 Task: Log work in the project ArtisanTech for the issue 'Develop a new tool for automated testing of mobile application functional correctness and performance under varying network conditions' spent time as '4w 3d 11h 42m' and remaining time as '1w 4d 13h 52m' and move to top of backlog. Now add the issue to the epic 'Agile methodology adoption'. Log work in the project ArtisanTech for the issue 'Upgrade the session management and timeout mechanisms of a web application to improve user security and session management' spent time as '4w 2d 11h 4m' and remaining time as '3w 6d 6h 30m' and move to bottom of backlog. Now add the issue to the epic 'Business process automation (BPA)'
Action: Mouse moved to (161, 53)
Screenshot: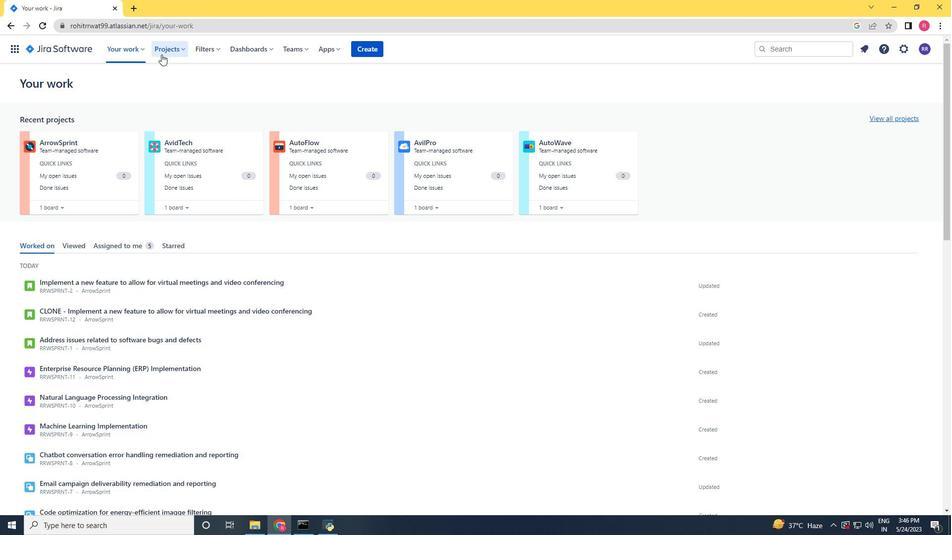 
Action: Mouse pressed left at (161, 53)
Screenshot: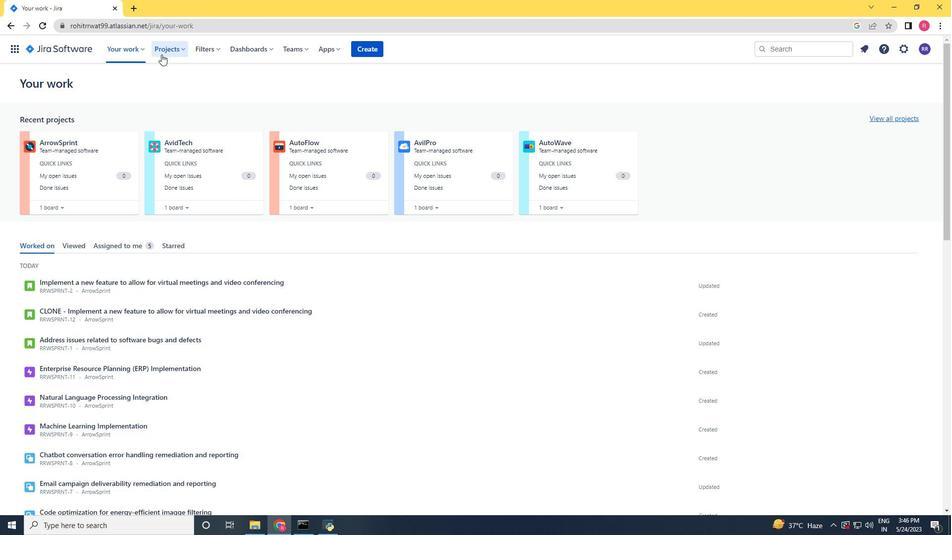 
Action: Mouse moved to (219, 88)
Screenshot: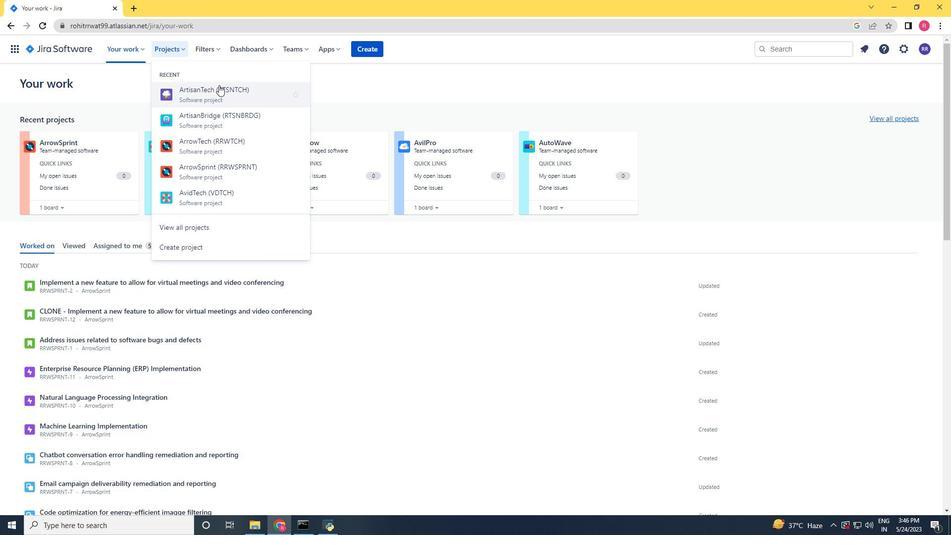 
Action: Mouse pressed left at (219, 88)
Screenshot: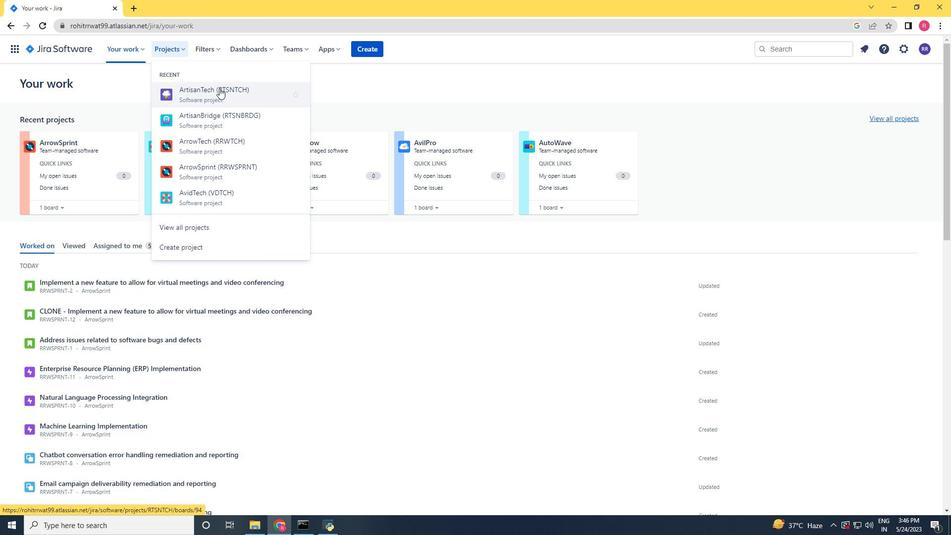 
Action: Mouse moved to (62, 160)
Screenshot: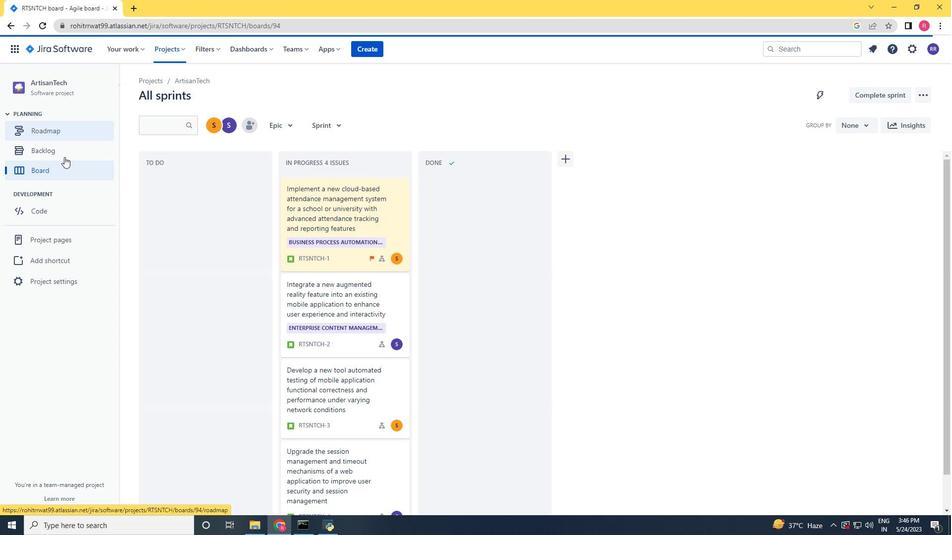 
Action: Mouse pressed left at (62, 160)
Screenshot: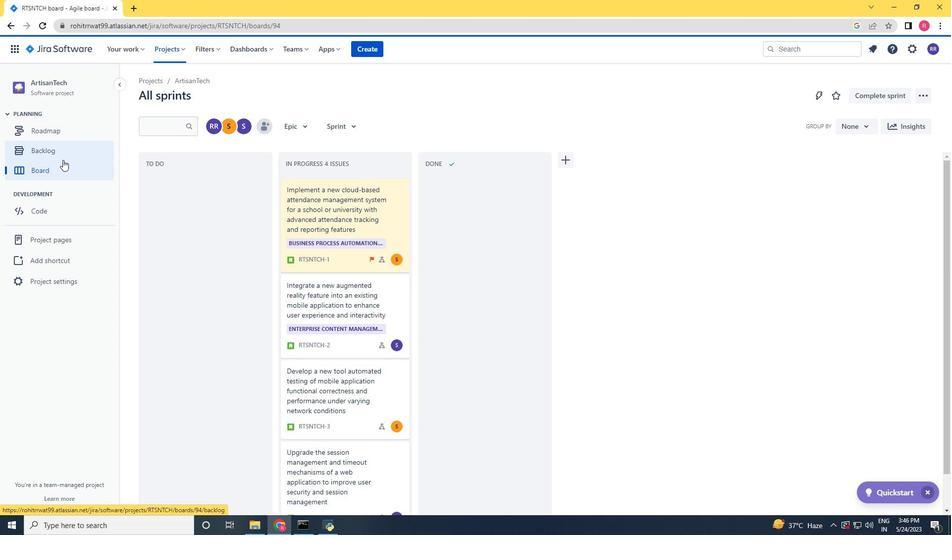
Action: Mouse moved to (782, 355)
Screenshot: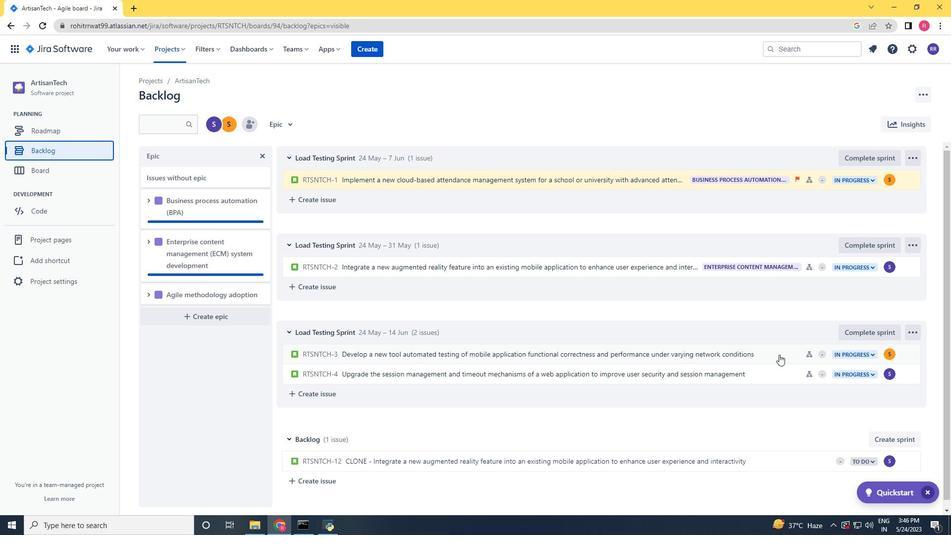 
Action: Mouse pressed left at (782, 355)
Screenshot: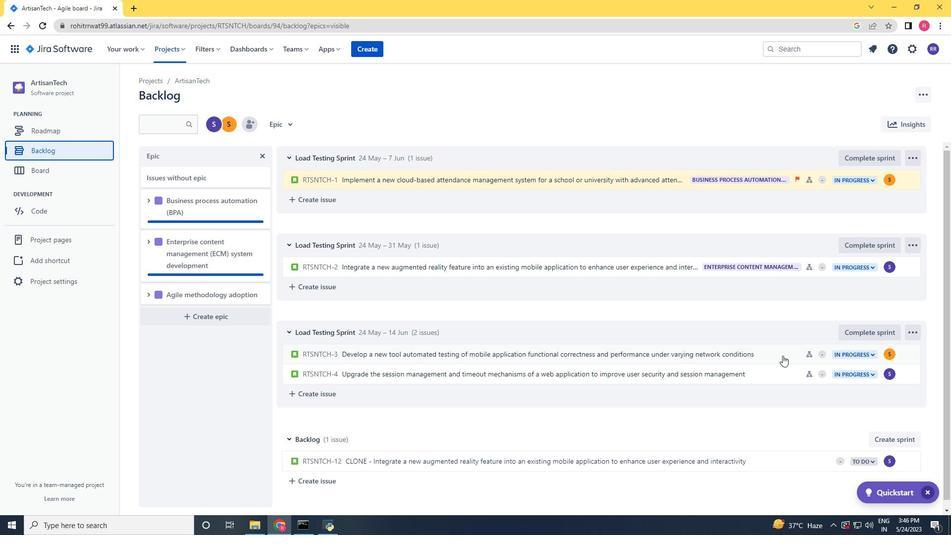 
Action: Mouse moved to (808, 361)
Screenshot: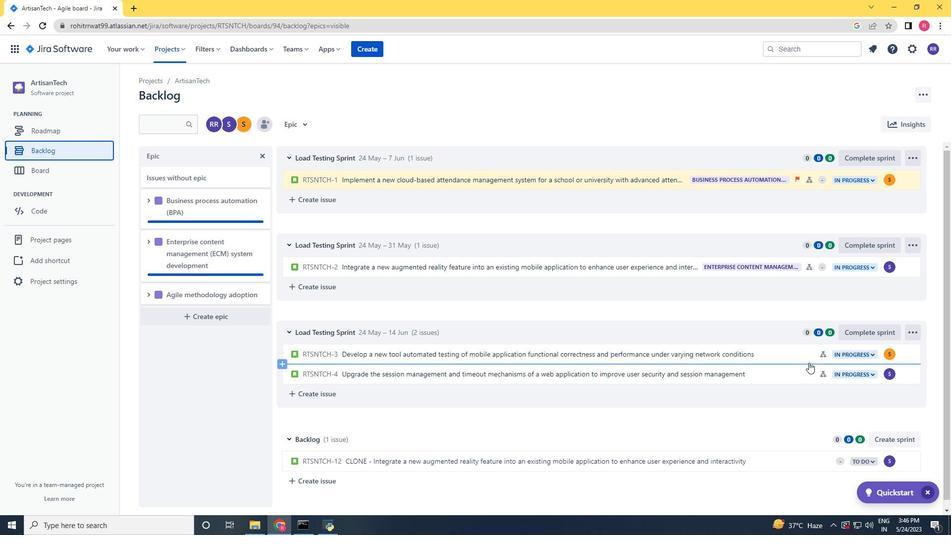 
Action: Mouse pressed left at (808, 361)
Screenshot: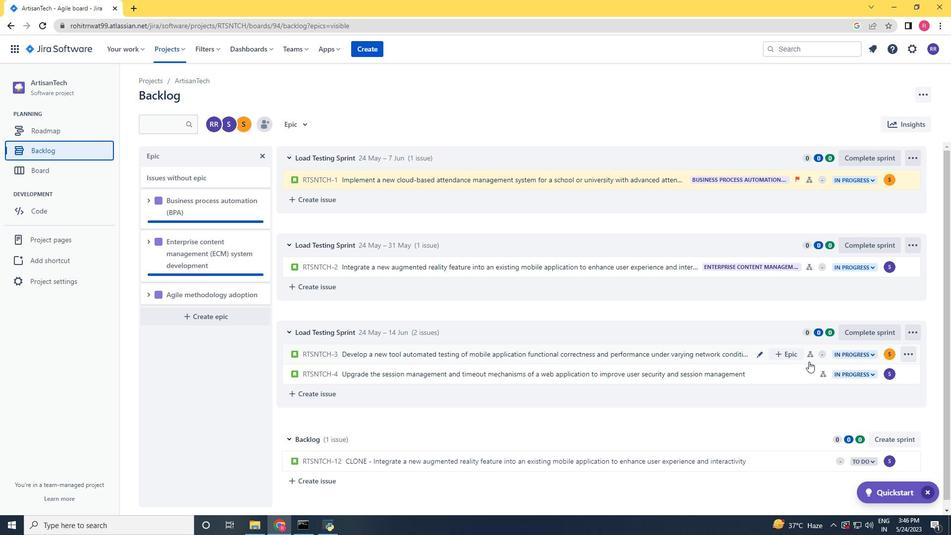
Action: Mouse moved to (909, 152)
Screenshot: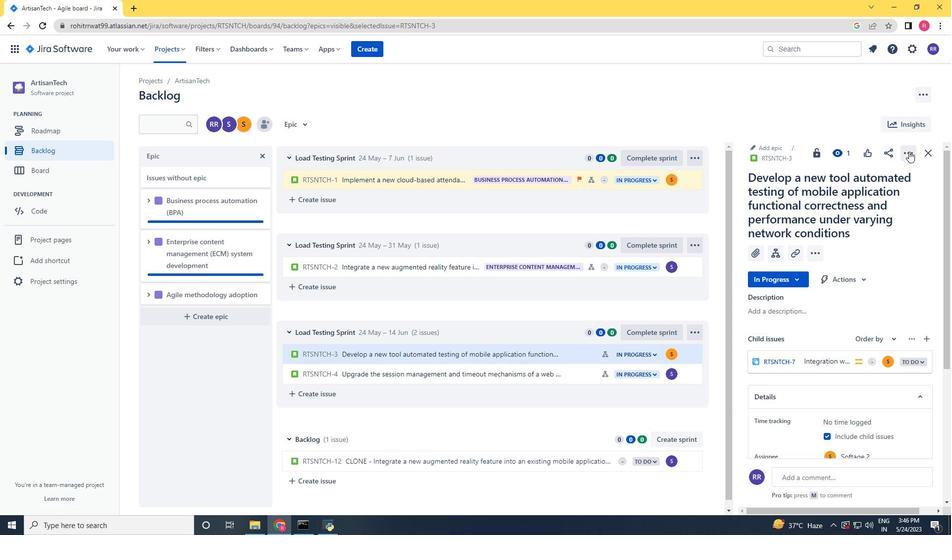 
Action: Mouse pressed left at (909, 152)
Screenshot: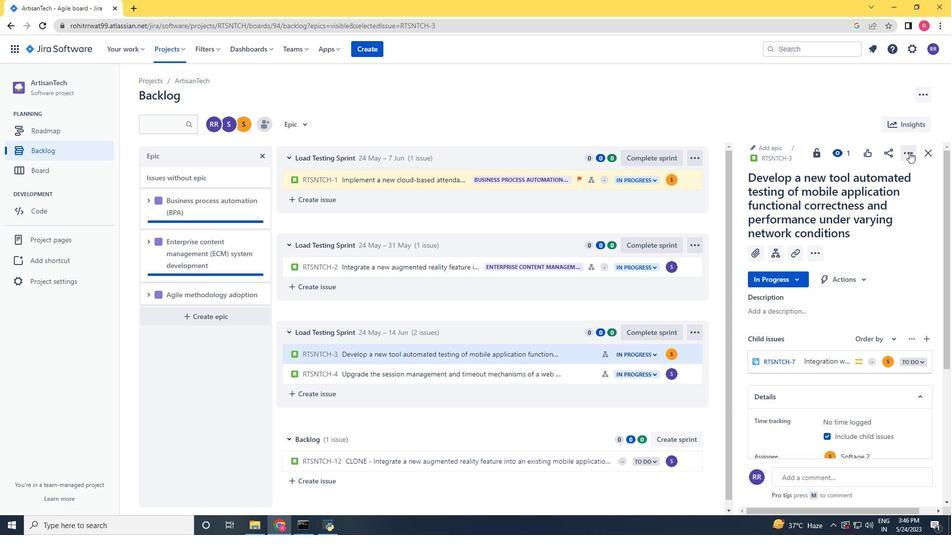 
Action: Mouse moved to (851, 181)
Screenshot: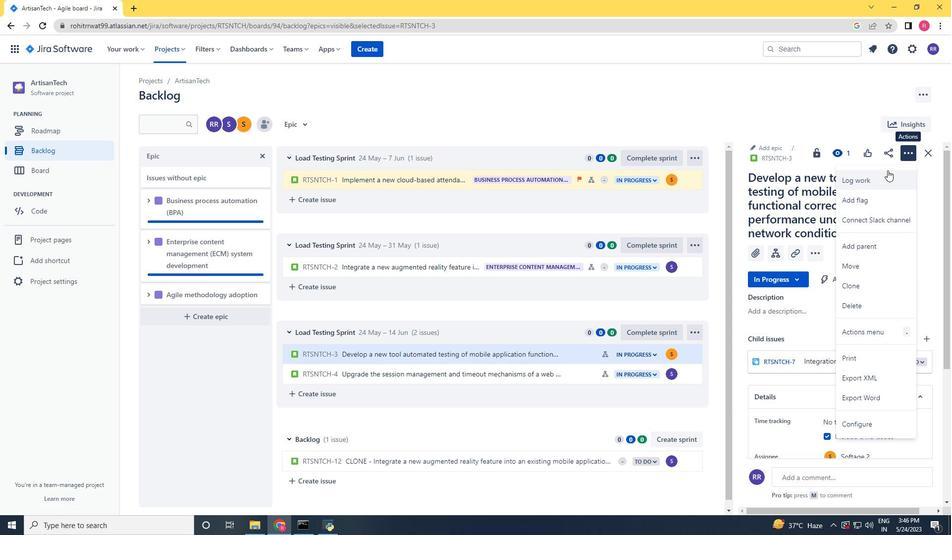
Action: Mouse pressed left at (851, 181)
Screenshot: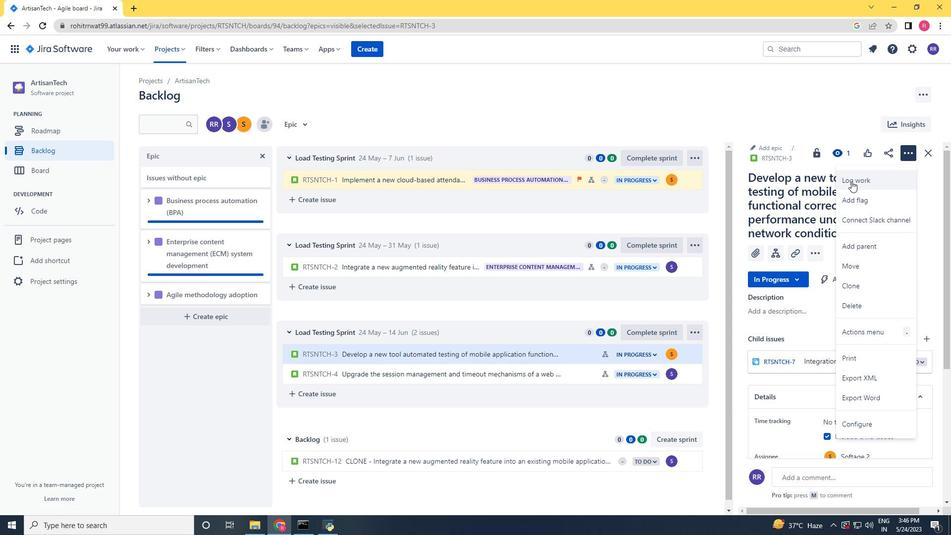 
Action: Mouse moved to (626, 250)
Screenshot: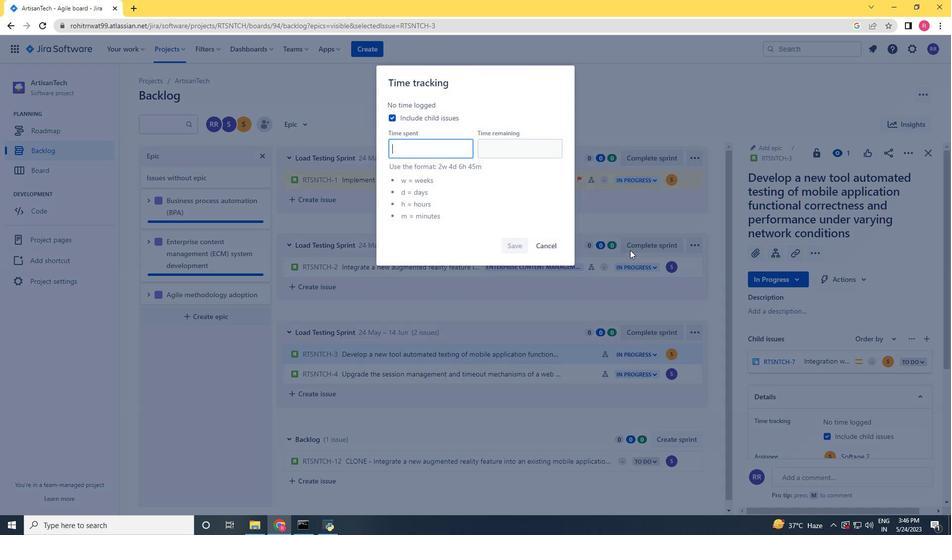 
Action: Key pressed 4w<Key.space>3d<Key.space>11h<Key.space>42m<Key.tab>1w<Key.space>4d<Key.space>13h<Key.space>52m
Screenshot: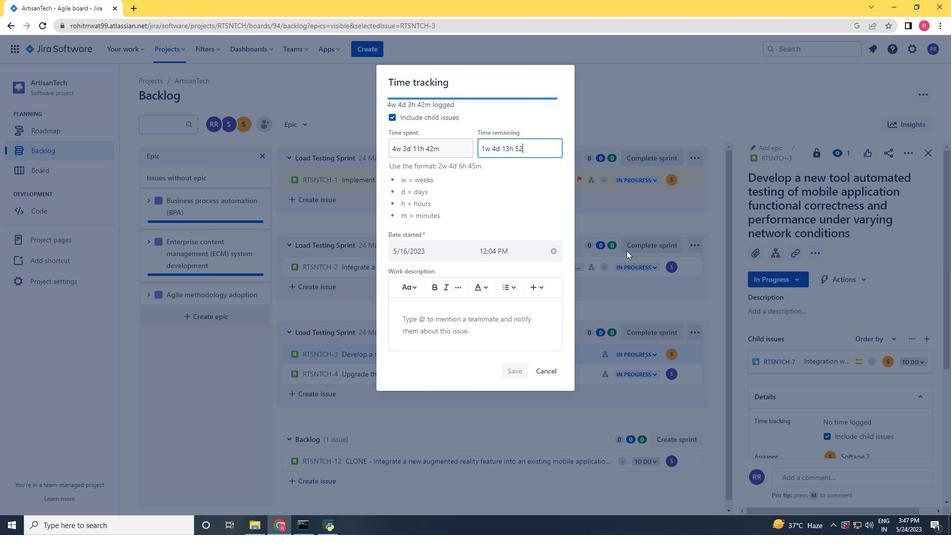 
Action: Mouse scrolled (626, 251) with delta (0, 0)
Screenshot: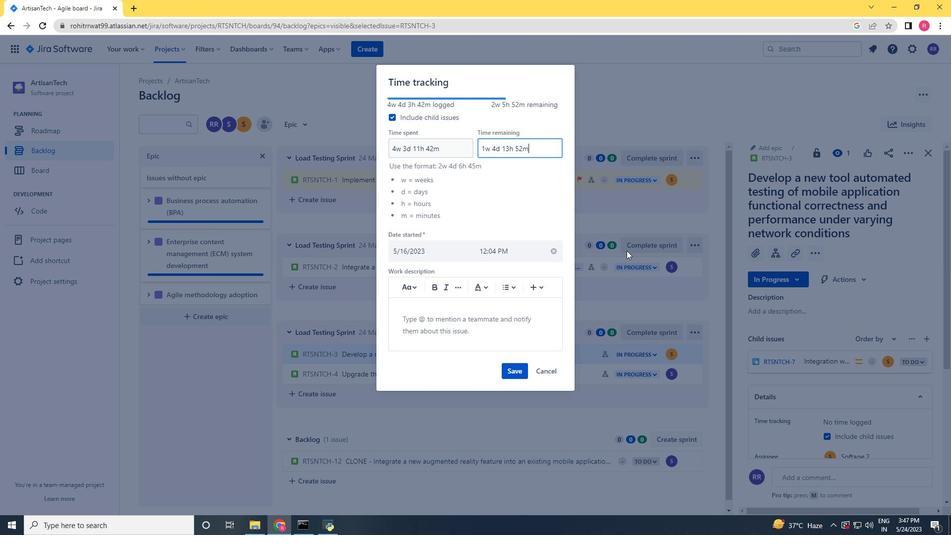 
Action: Mouse moved to (518, 373)
Screenshot: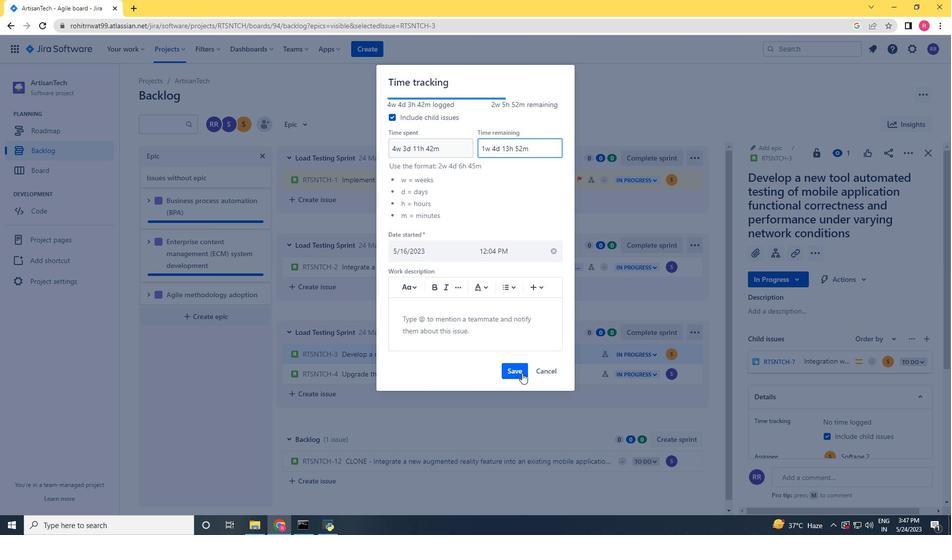 
Action: Mouse pressed left at (518, 373)
Screenshot: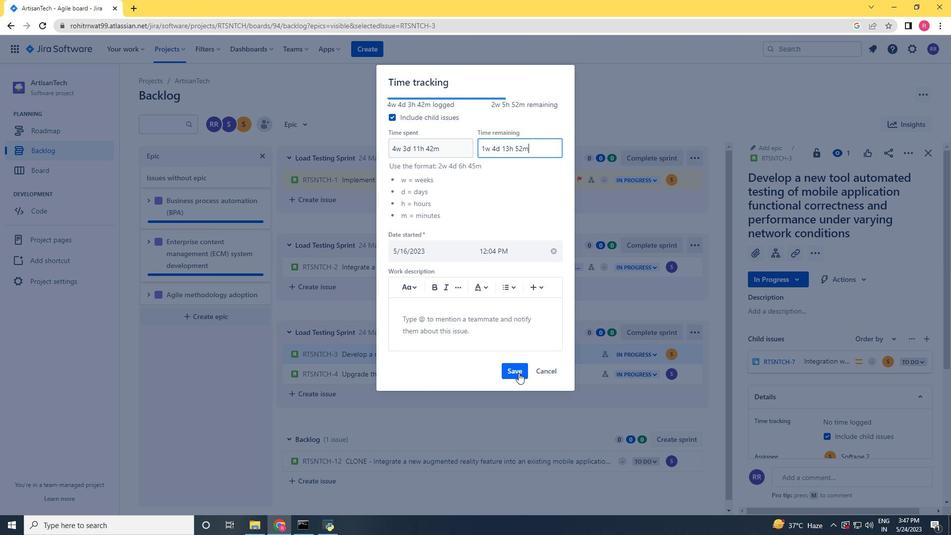 
Action: Mouse moved to (693, 356)
Screenshot: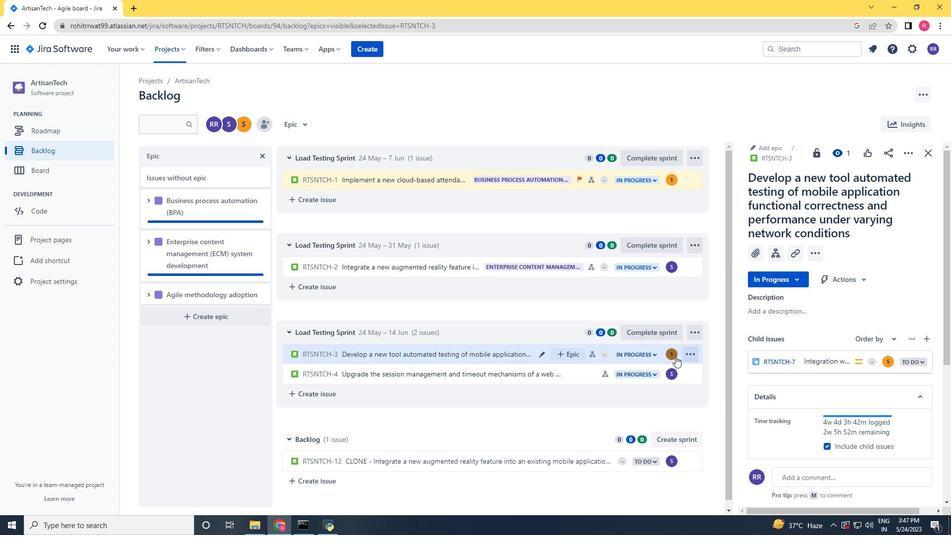 
Action: Mouse pressed left at (693, 356)
Screenshot: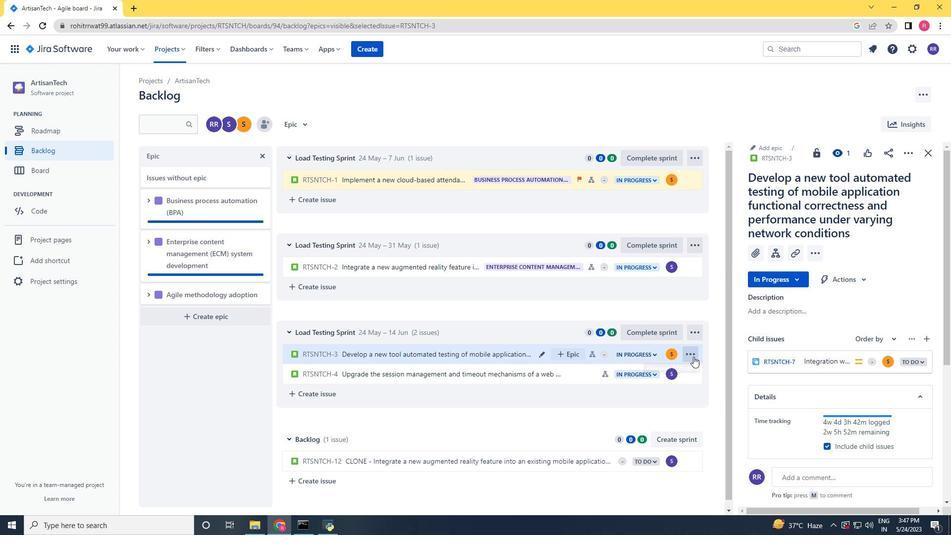 
Action: Mouse moved to (658, 314)
Screenshot: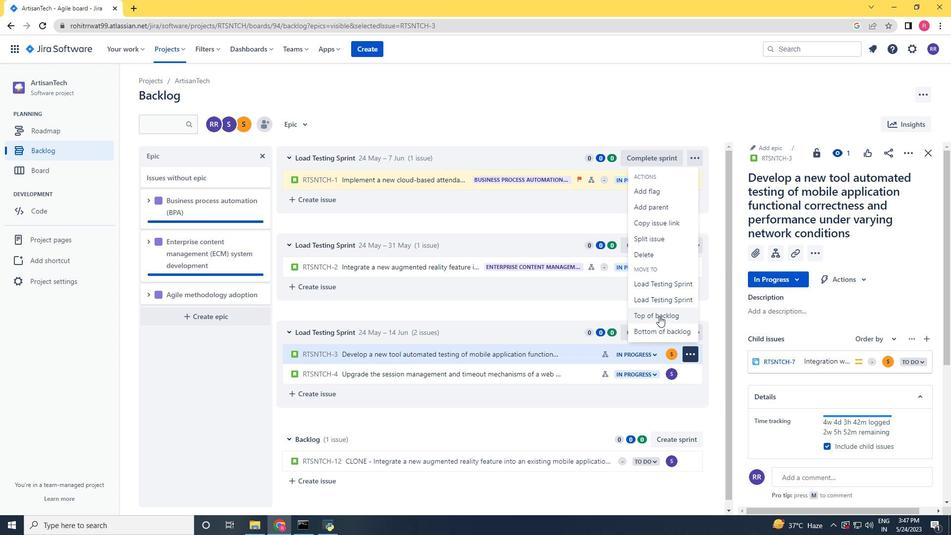 
Action: Mouse pressed left at (658, 314)
Screenshot: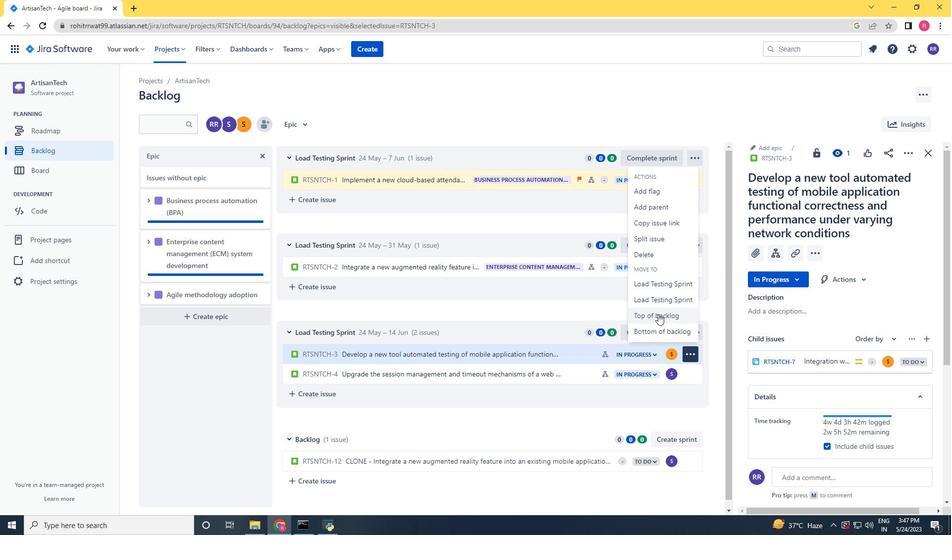 
Action: Mouse moved to (504, 148)
Screenshot: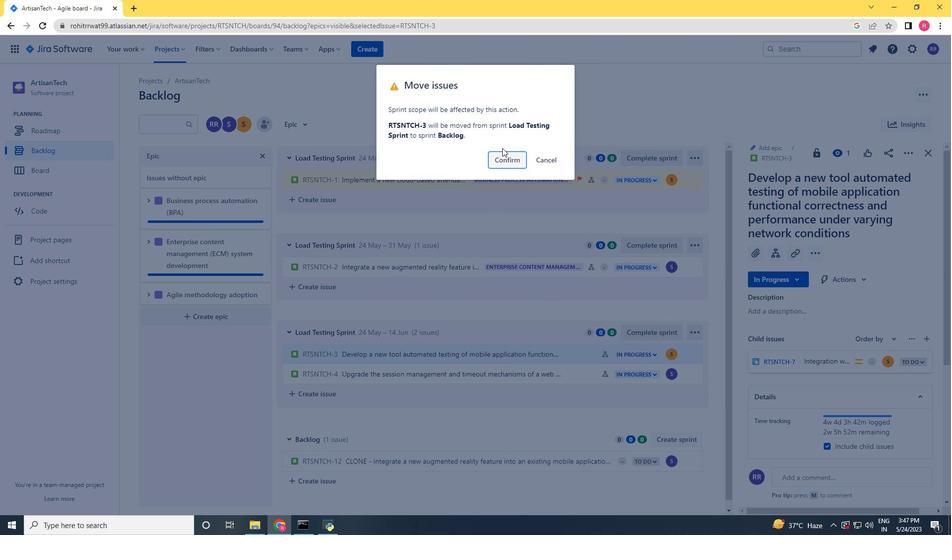 
Action: Mouse pressed left at (504, 148)
Screenshot: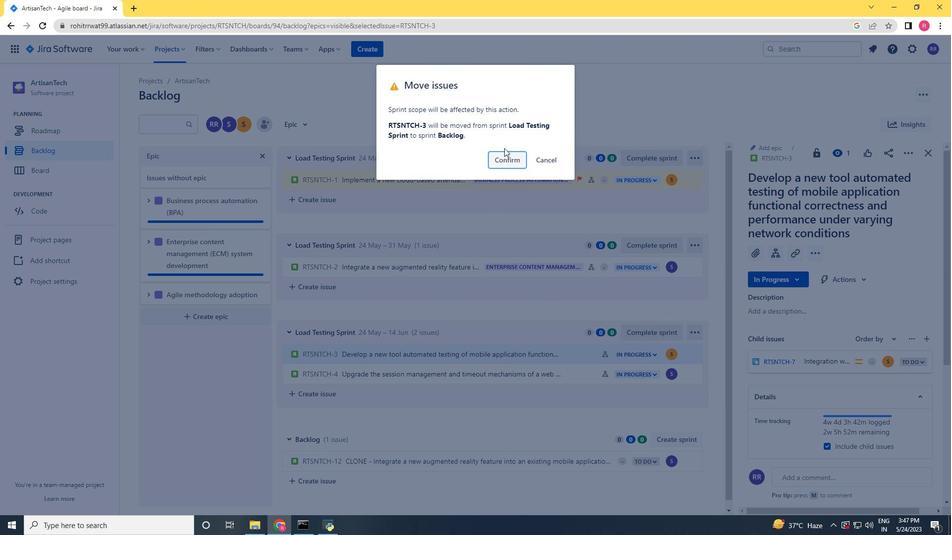 
Action: Mouse moved to (504, 154)
Screenshot: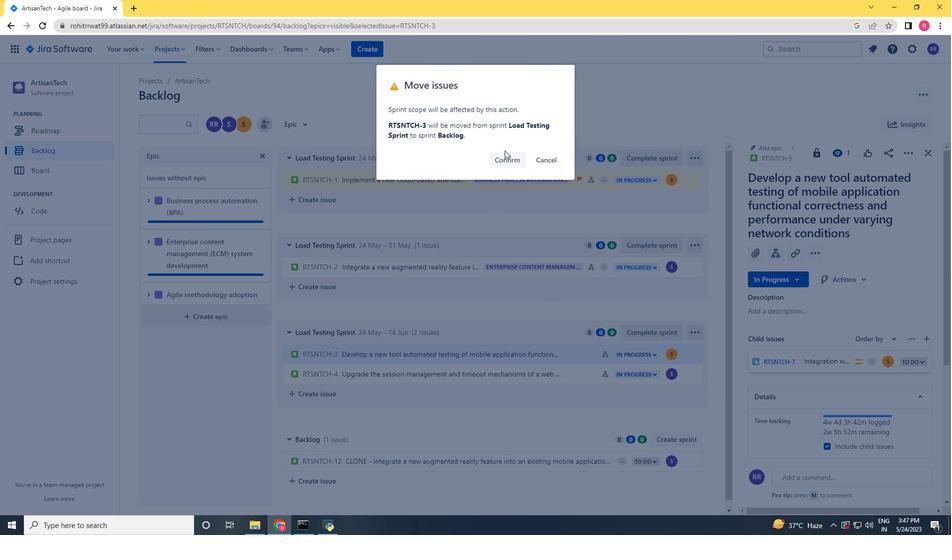 
Action: Mouse pressed left at (504, 154)
Screenshot: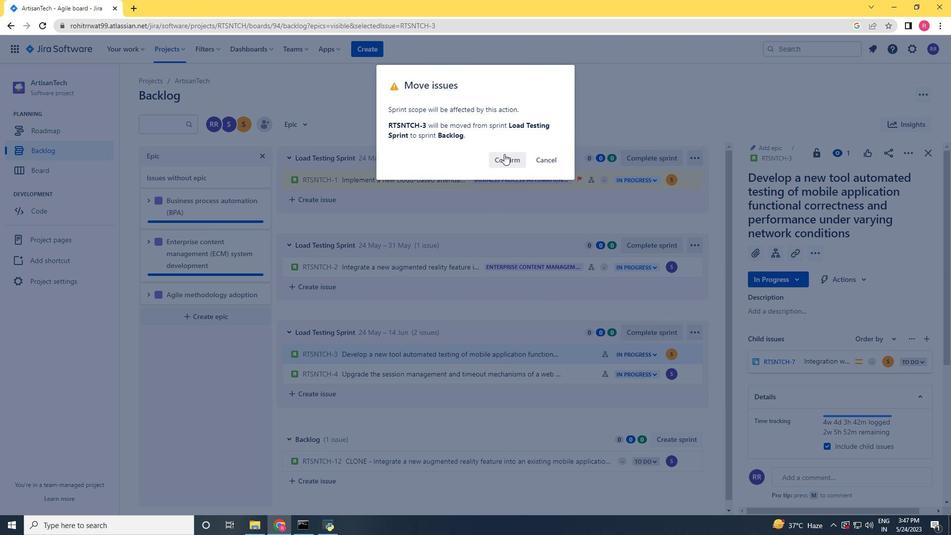 
Action: Mouse moved to (592, 414)
Screenshot: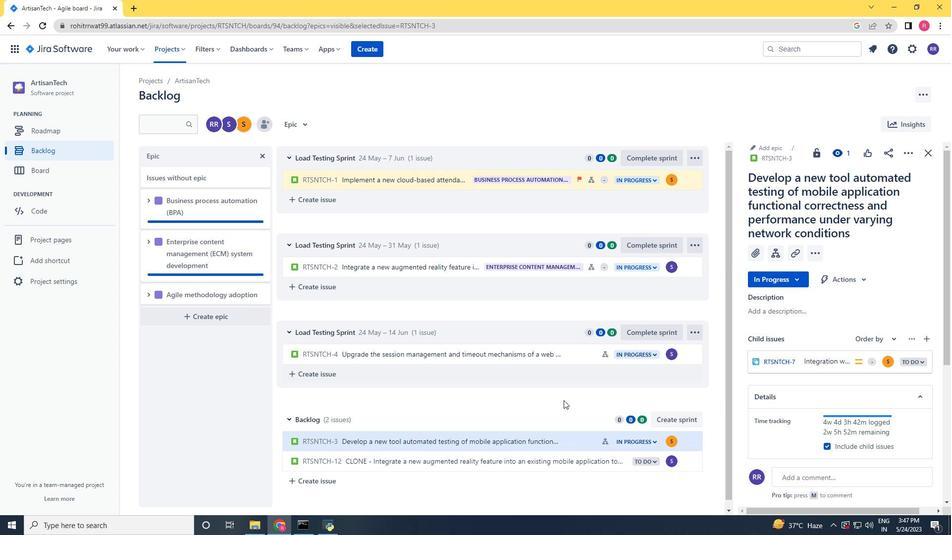 
Action: Mouse scrolled (592, 413) with delta (0, 0)
Screenshot: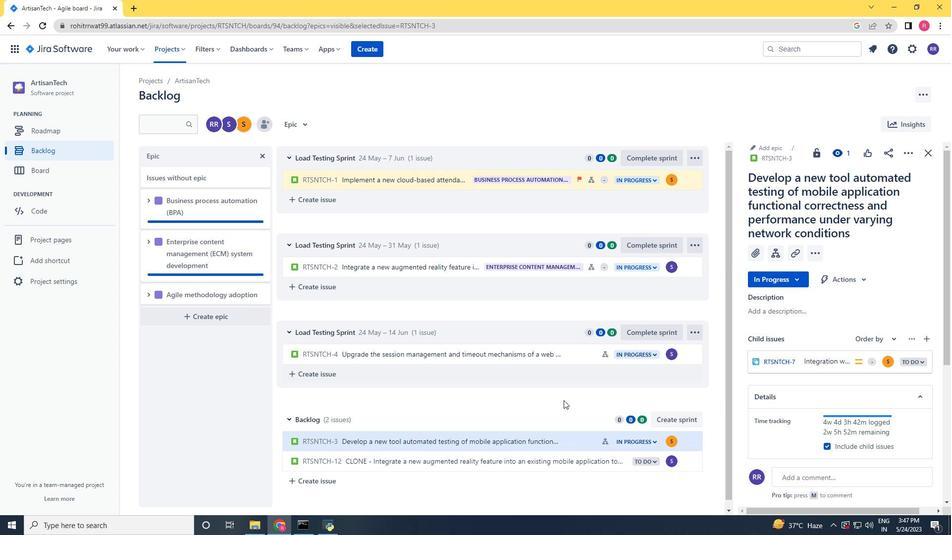 
Action: Mouse moved to (600, 417)
Screenshot: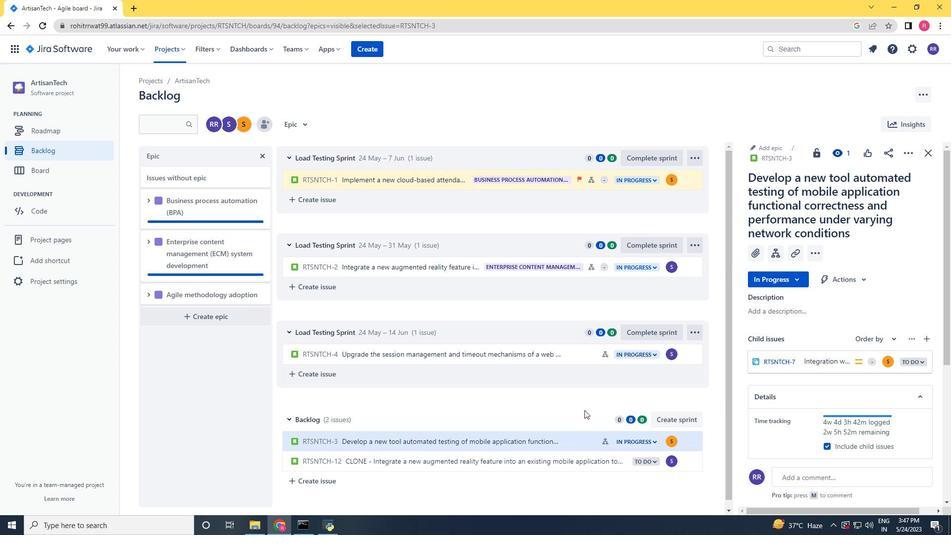 
Action: Mouse scrolled (600, 416) with delta (0, 0)
Screenshot: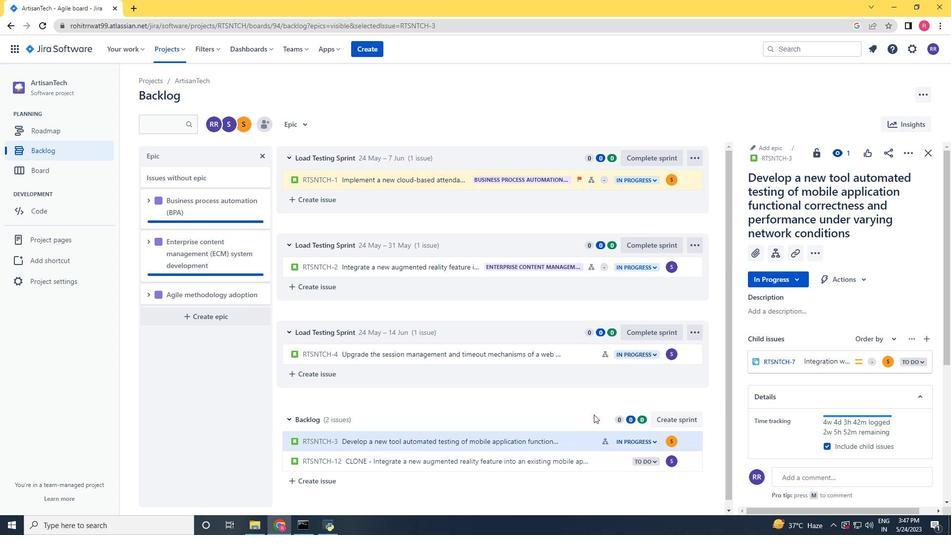 
Action: Mouse moved to (569, 430)
Screenshot: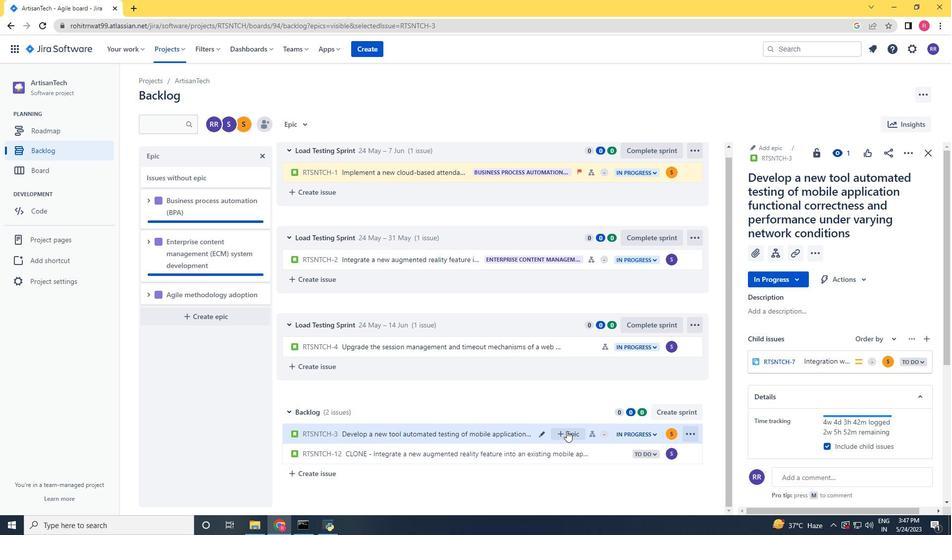 
Action: Mouse pressed left at (569, 430)
Screenshot: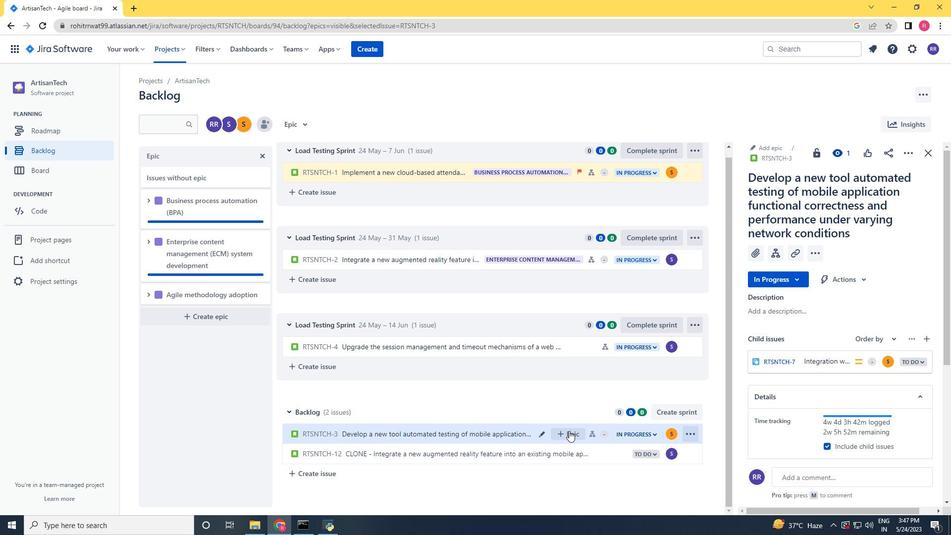 
Action: Mouse moved to (551, 379)
Screenshot: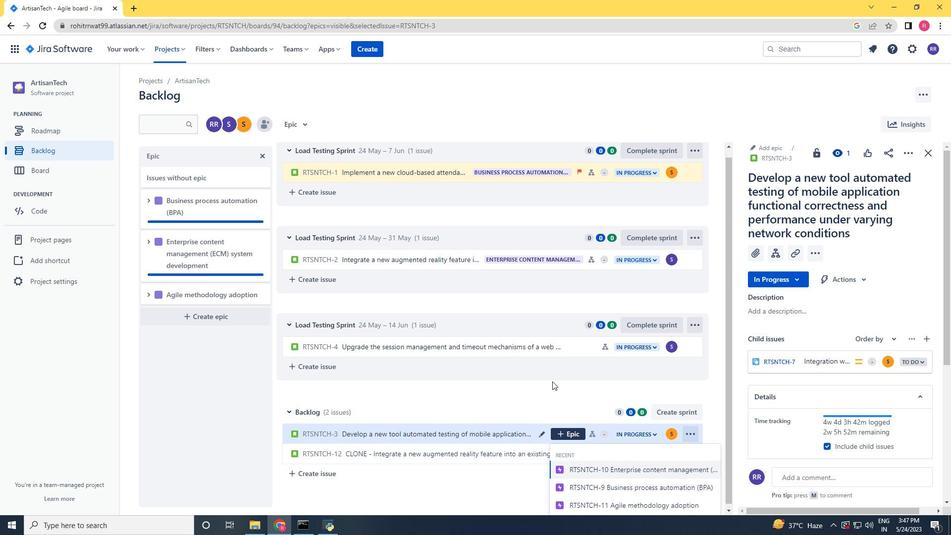 
Action: Mouse scrolled (551, 378) with delta (0, 0)
Screenshot: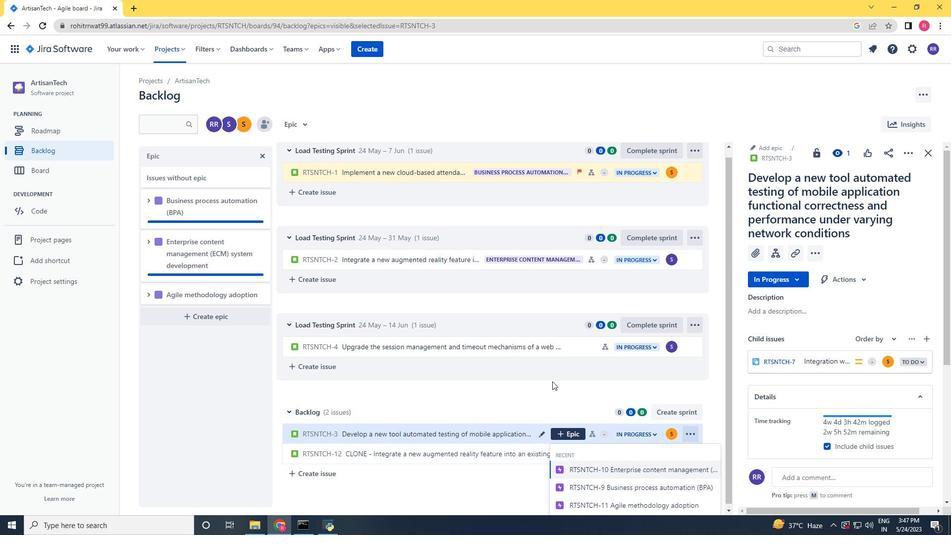 
Action: Mouse scrolled (551, 378) with delta (0, 0)
Screenshot: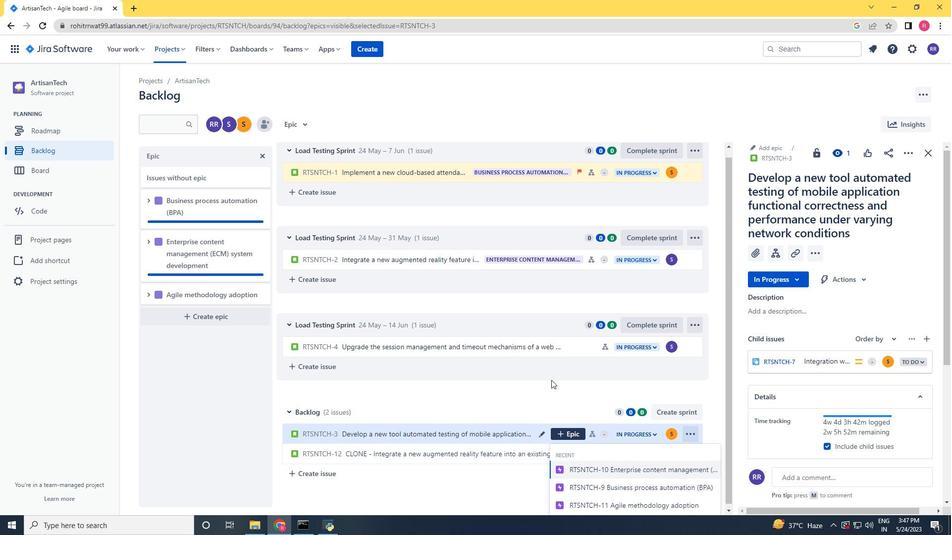 
Action: Mouse scrolled (551, 378) with delta (0, 0)
Screenshot: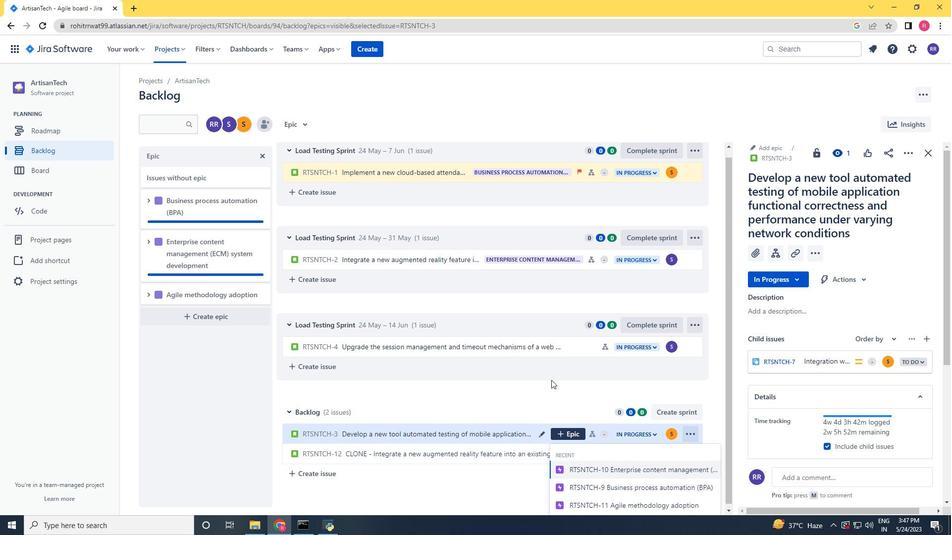 
Action: Mouse scrolled (551, 378) with delta (0, 0)
Screenshot: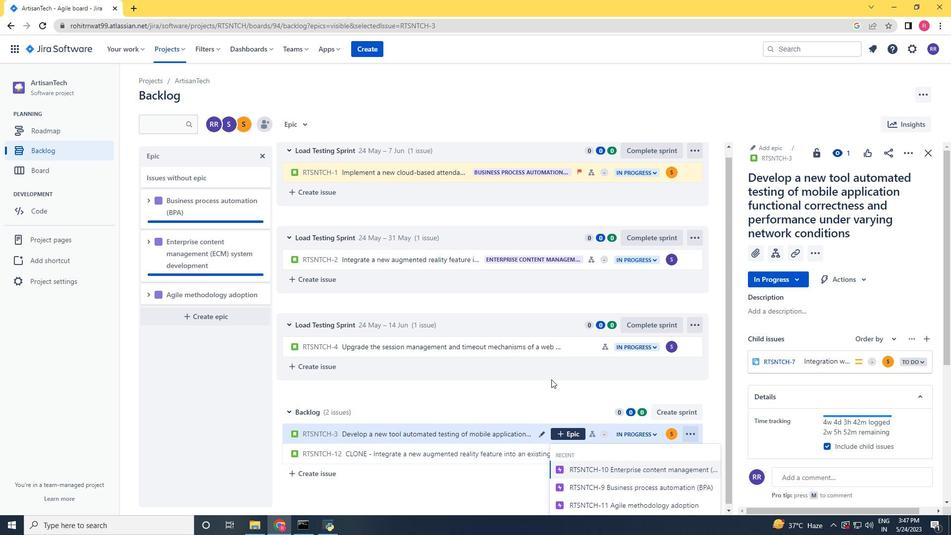
Action: Mouse moved to (619, 500)
Screenshot: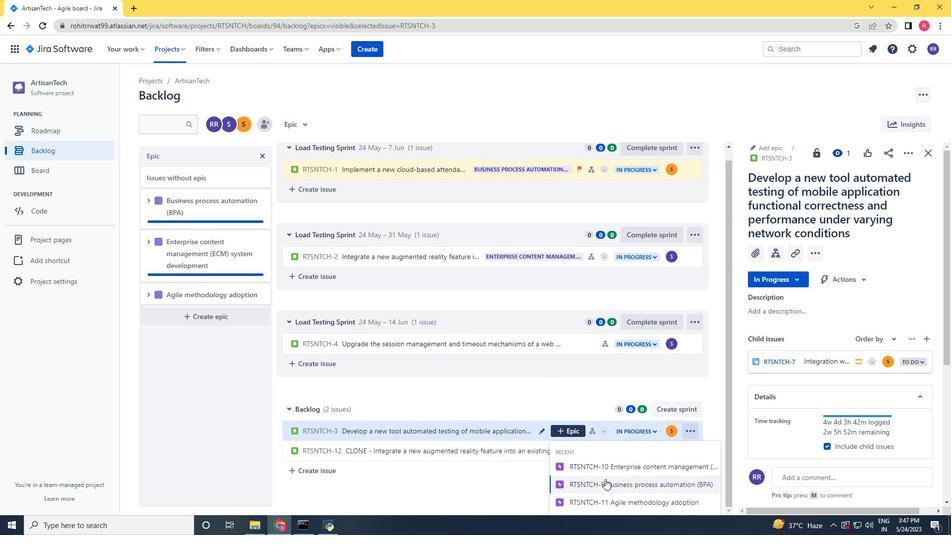 
Action: Mouse pressed left at (619, 500)
Screenshot: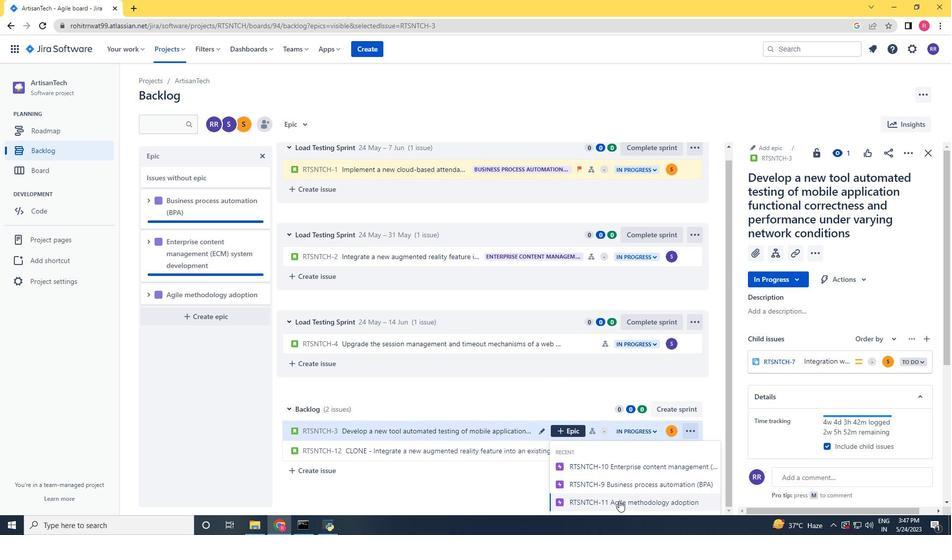 
Action: Mouse moved to (542, 355)
Screenshot: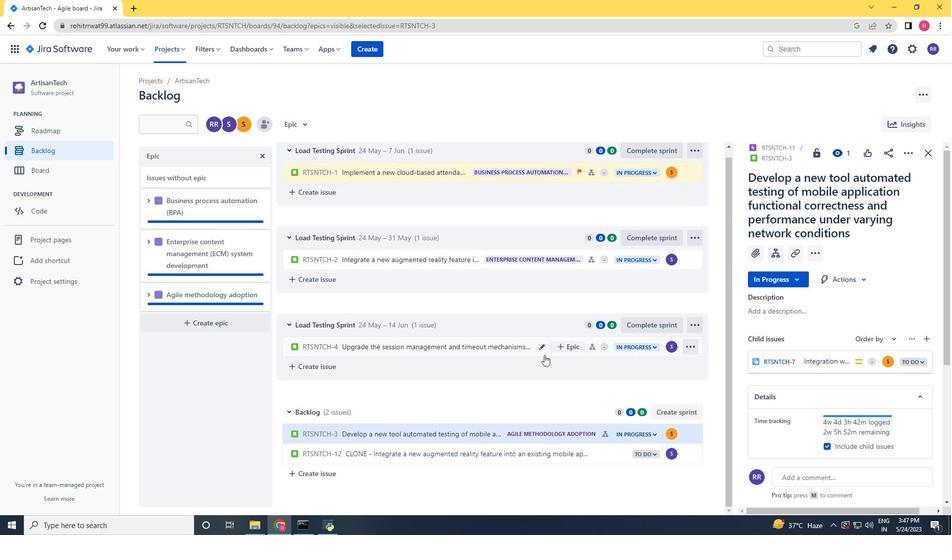 
Action: Mouse pressed left at (542, 355)
Screenshot: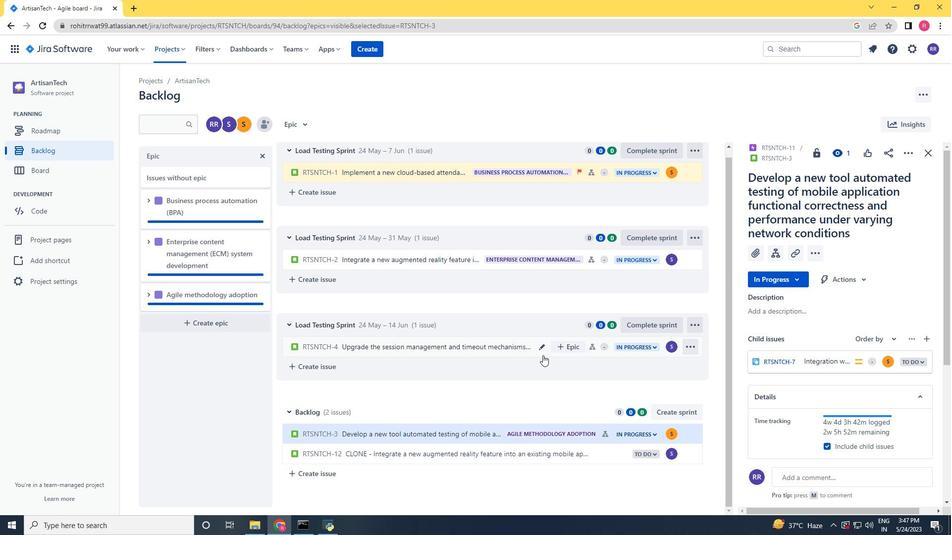 
Action: Mouse moved to (904, 154)
Screenshot: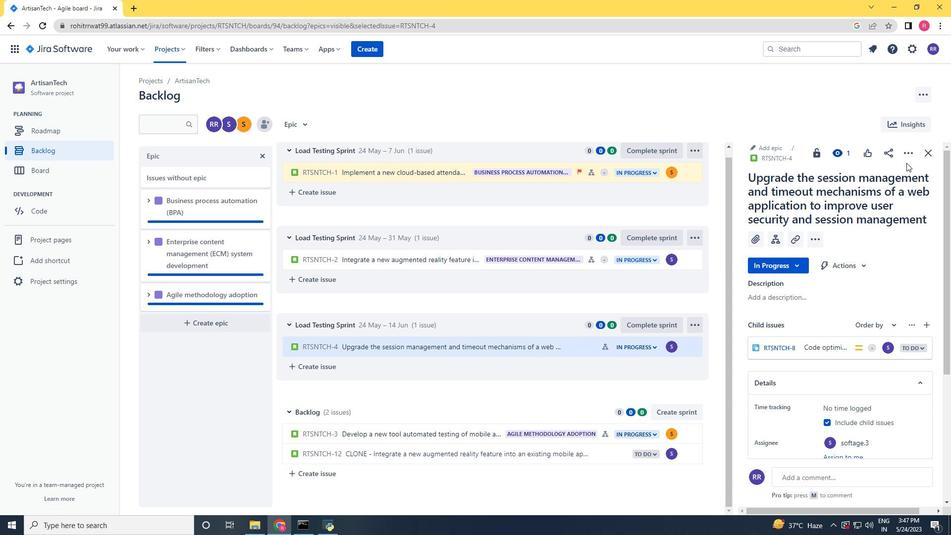 
Action: Mouse pressed left at (904, 154)
Screenshot: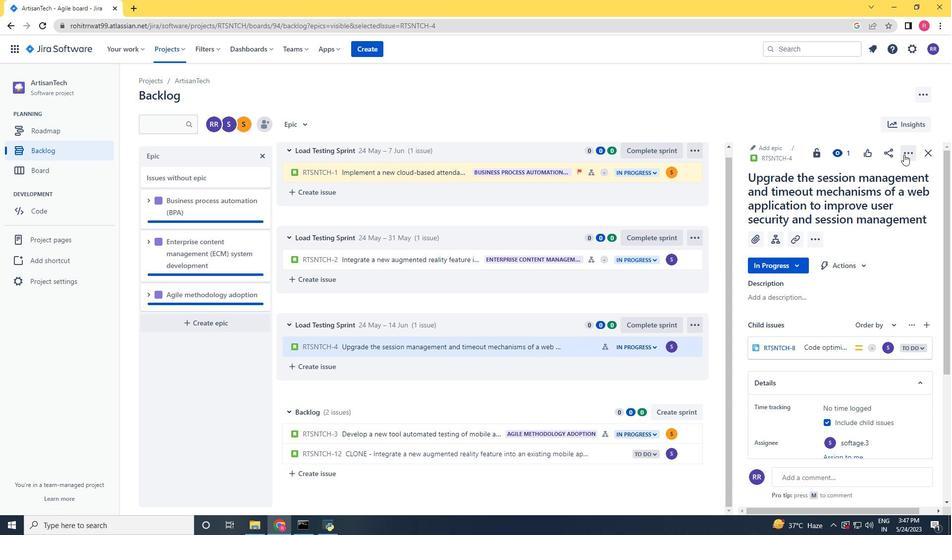 
Action: Mouse moved to (851, 177)
Screenshot: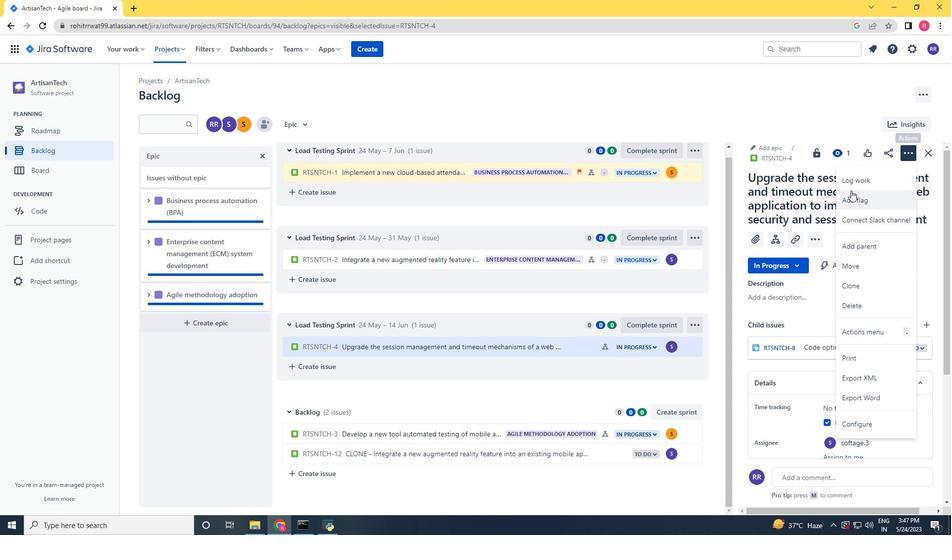 
Action: Mouse pressed left at (851, 177)
Screenshot: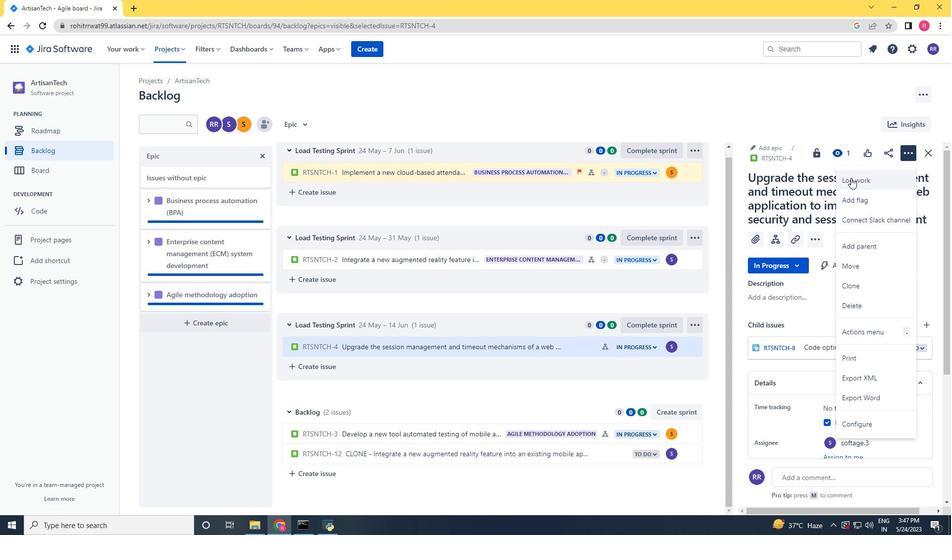 
Action: Key pressed 4w<Key.space>2d<Key.space>11h<Key.space>4m<Key.tab>3w<Key.space>6d<Key.space>6h<Key.space>30m
Screenshot: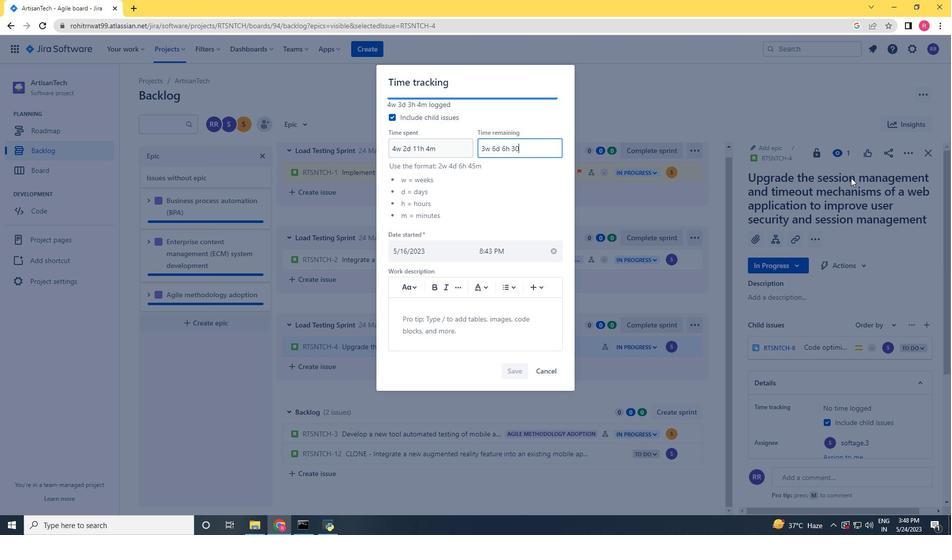 
Action: Mouse scrolled (851, 178) with delta (0, 0)
Screenshot: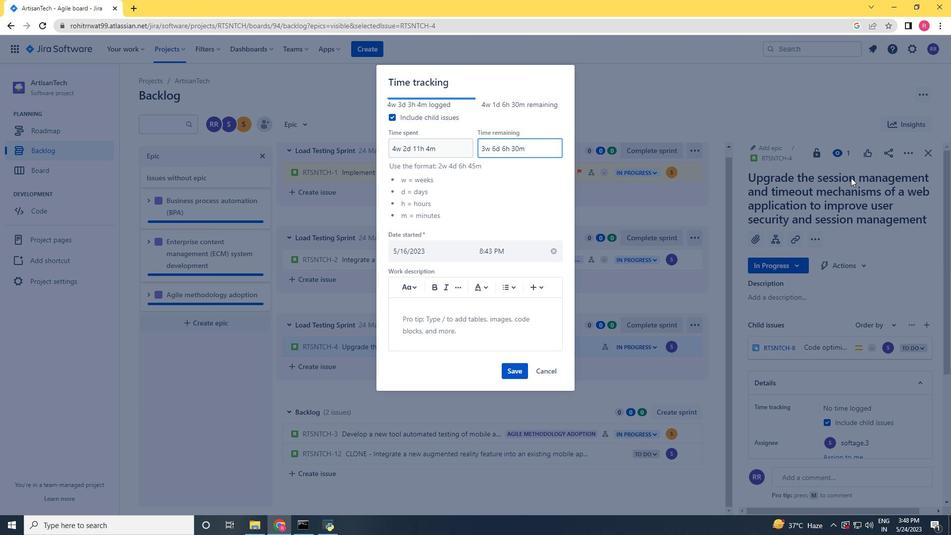 
Action: Mouse moved to (506, 371)
Screenshot: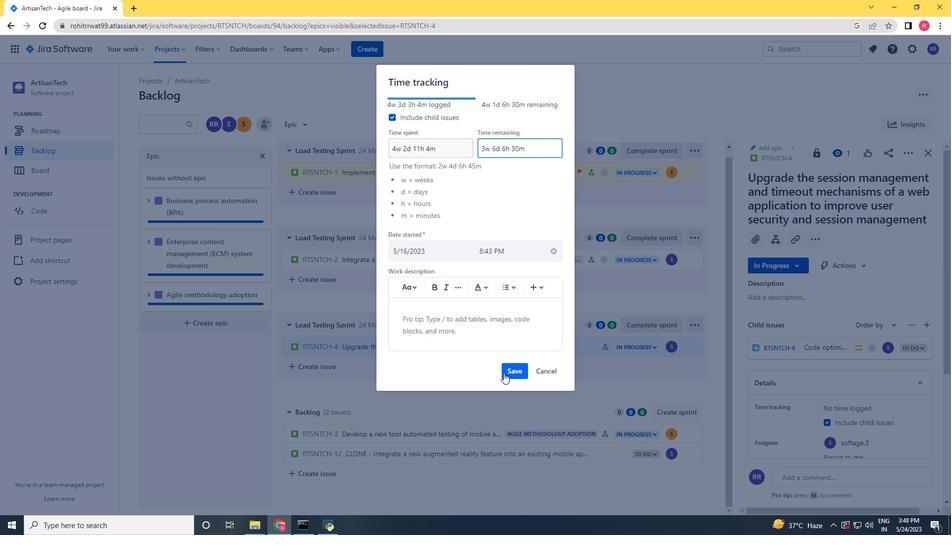 
Action: Mouse pressed left at (506, 371)
Screenshot: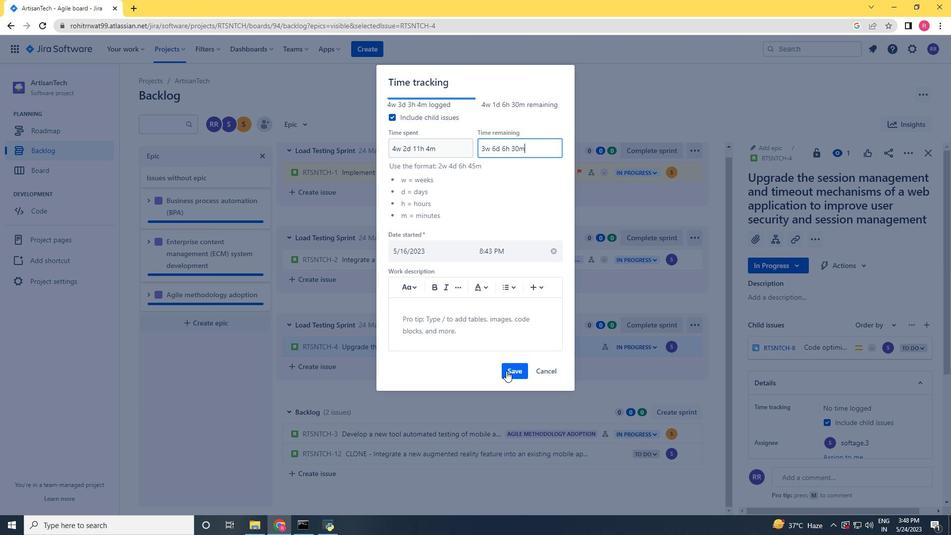 
Action: Mouse scrolled (506, 370) with delta (0, 0)
Screenshot: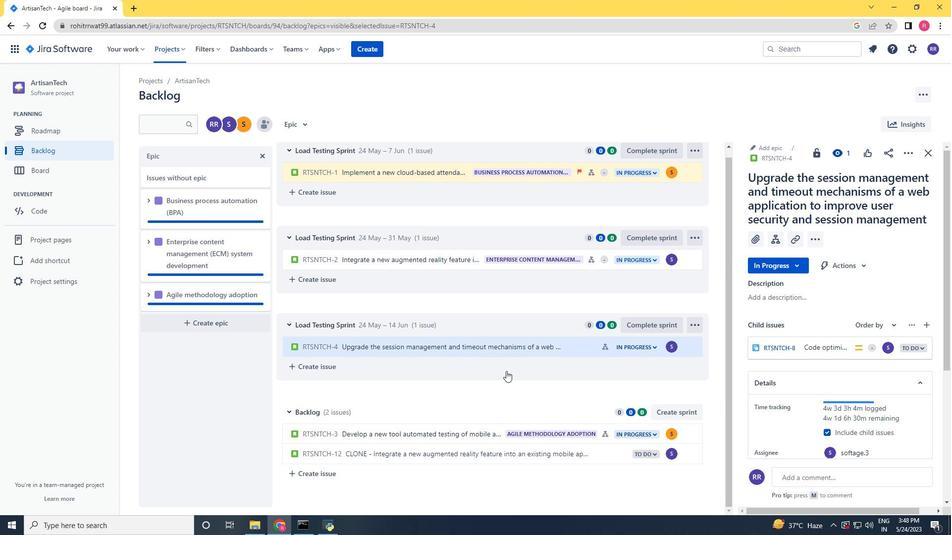 
Action: Mouse scrolled (506, 370) with delta (0, 0)
Screenshot: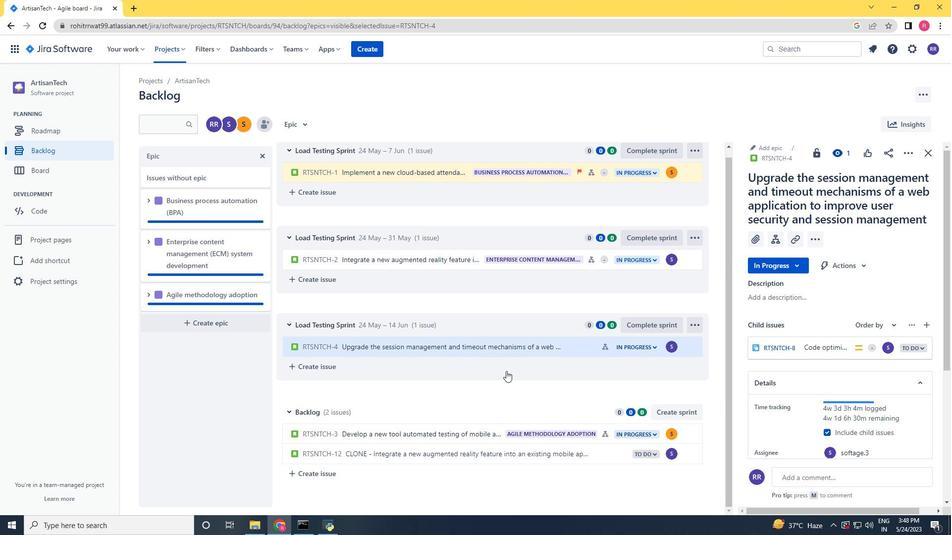 
Action: Mouse moved to (688, 344)
Screenshot: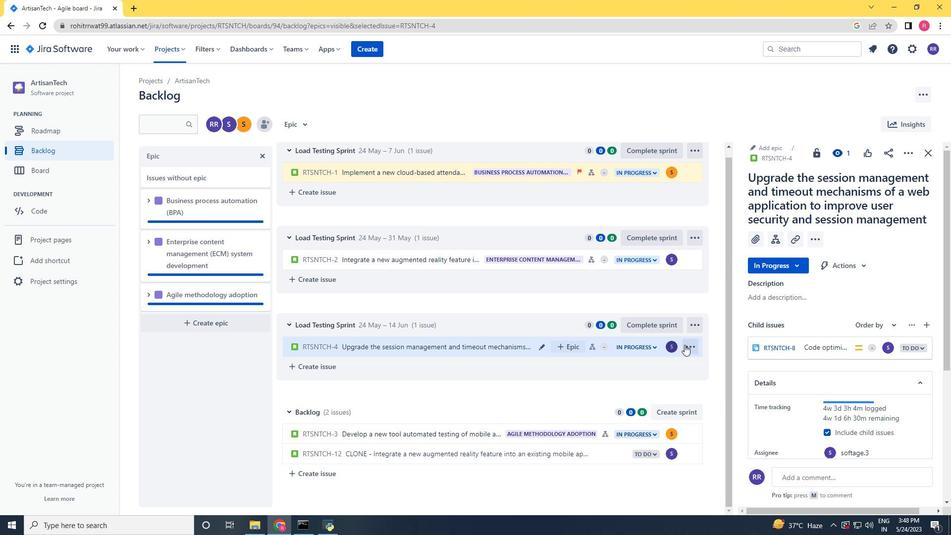 
Action: Mouse pressed left at (688, 344)
Screenshot: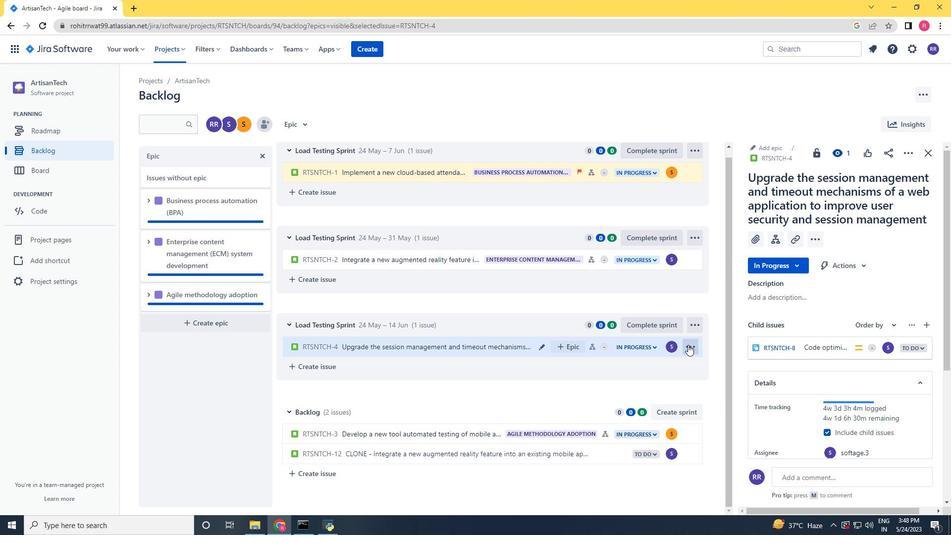 
Action: Mouse moved to (652, 324)
Screenshot: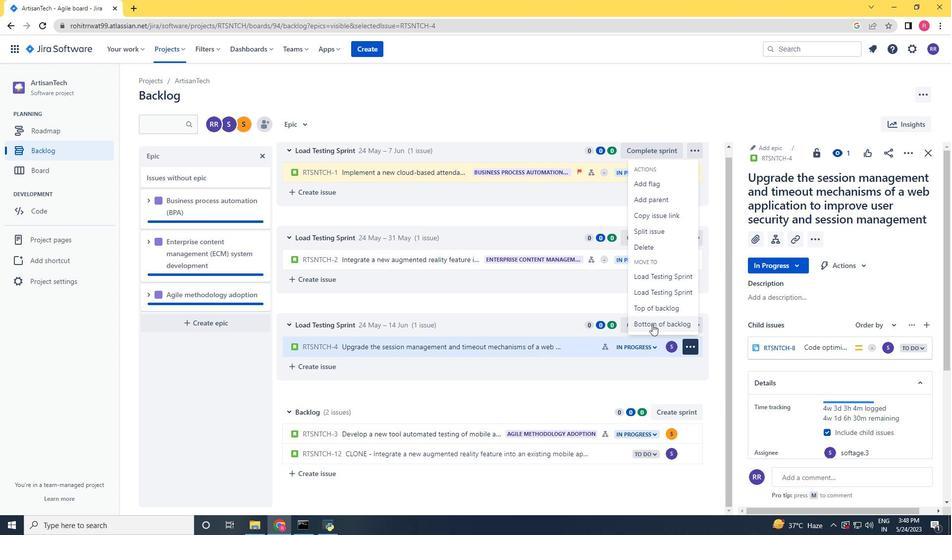 
Action: Mouse pressed left at (652, 324)
Screenshot: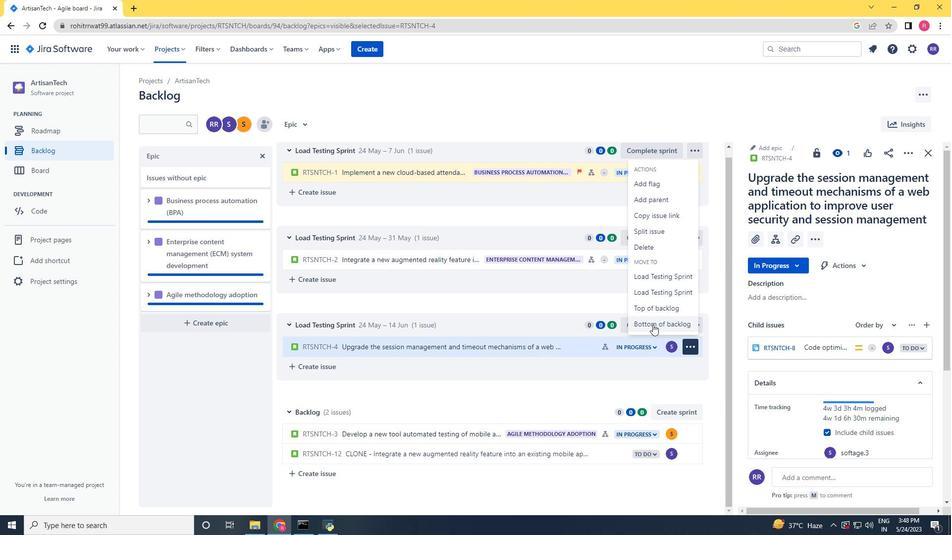 
Action: Mouse moved to (504, 162)
Screenshot: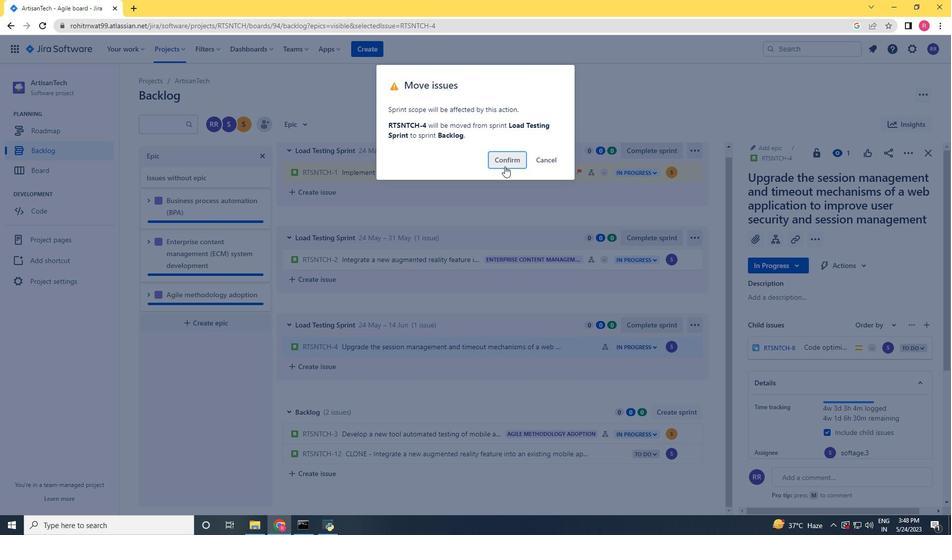 
Action: Mouse pressed left at (504, 162)
Screenshot: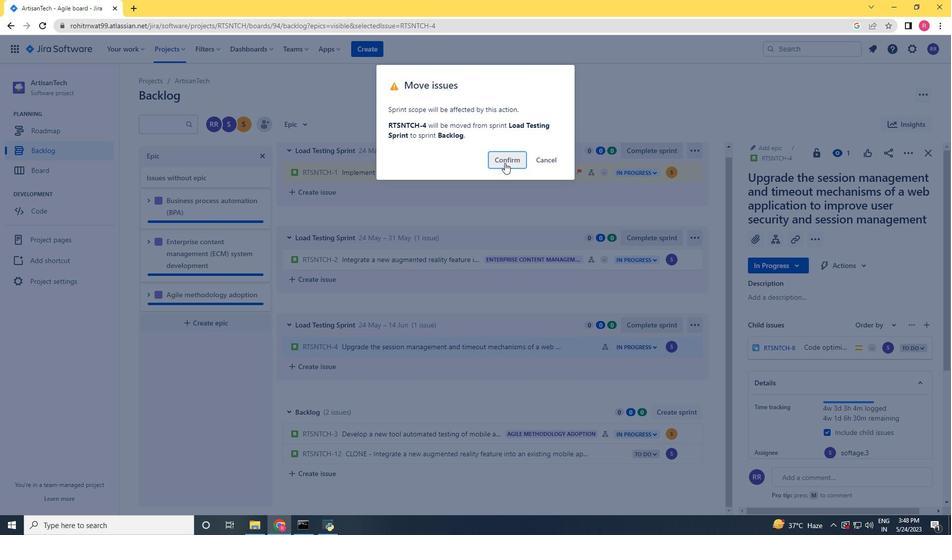 
Action: Mouse moved to (569, 356)
Screenshot: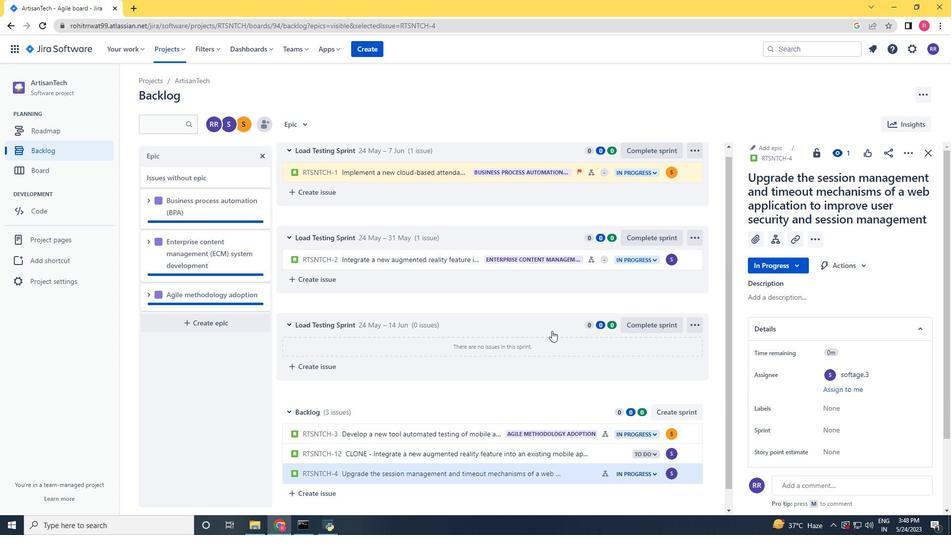 
Action: Mouse scrolled (569, 356) with delta (0, 0)
Screenshot: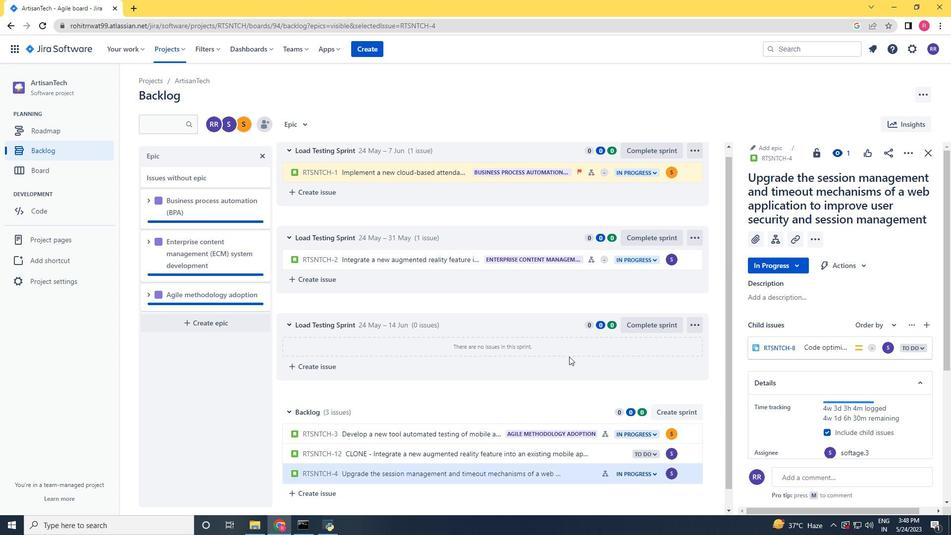 
Action: Mouse moved to (569, 357)
Screenshot: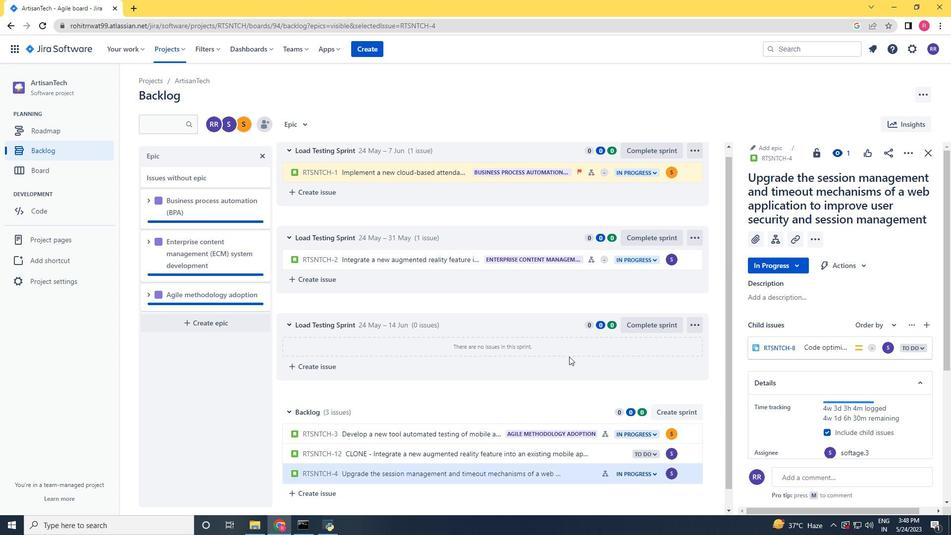 
Action: Mouse scrolled (569, 356) with delta (0, 0)
Screenshot: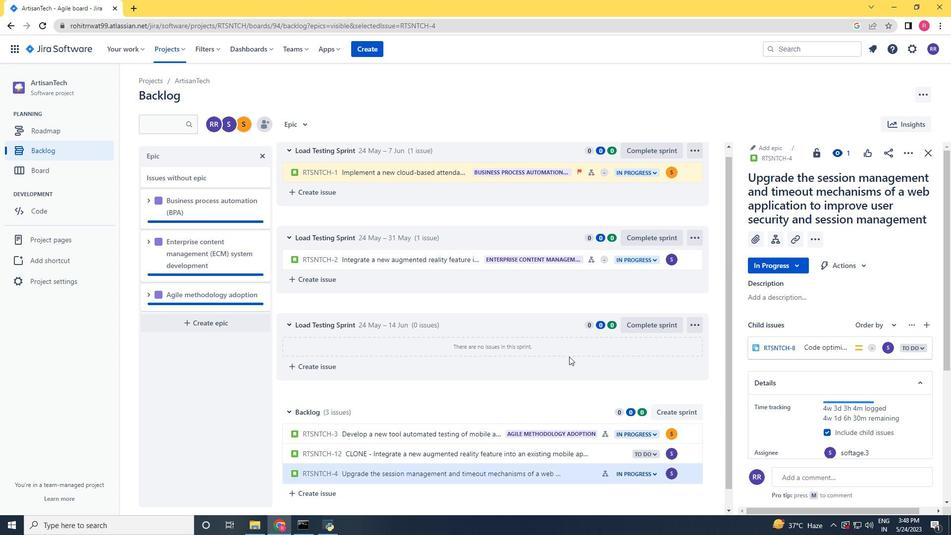 
Action: Mouse scrolled (569, 356) with delta (0, 0)
Screenshot: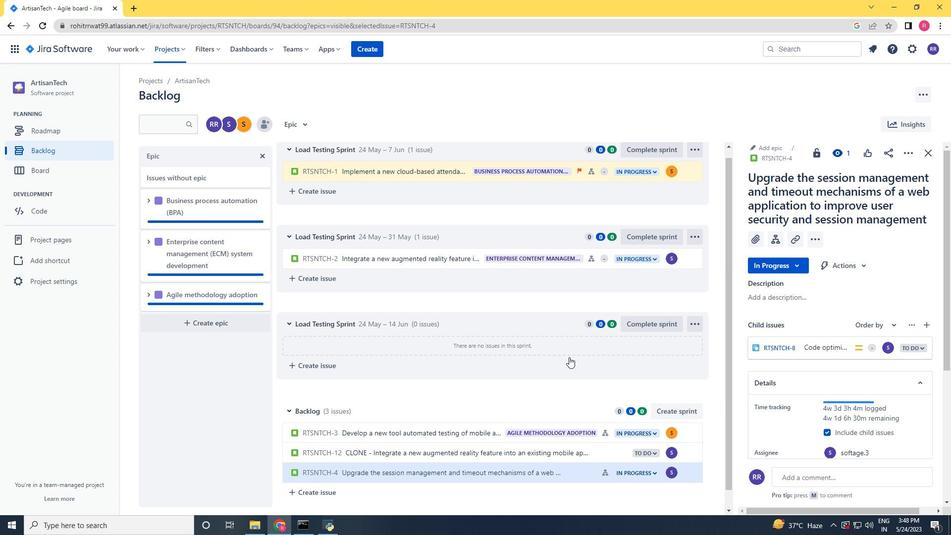 
Action: Mouse scrolled (569, 356) with delta (0, 0)
Screenshot: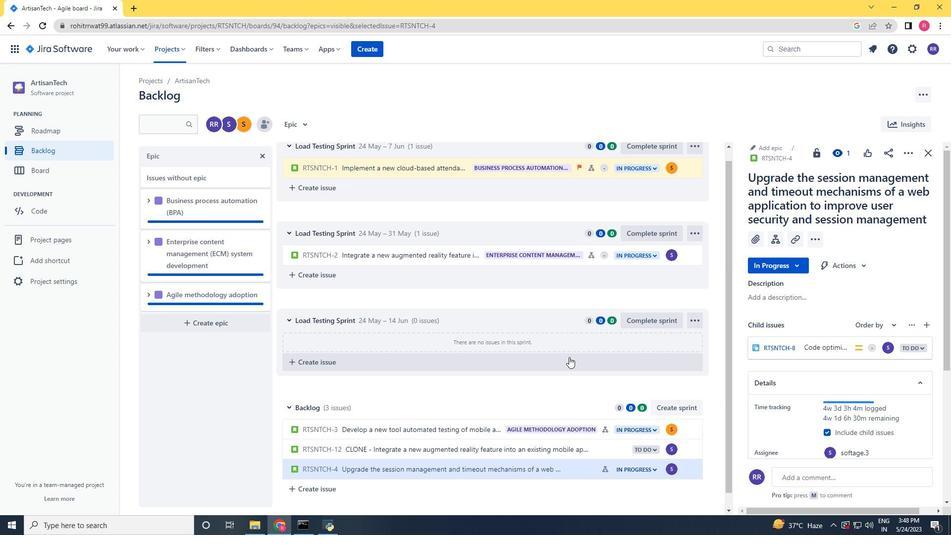 
Action: Mouse moved to (560, 454)
Screenshot: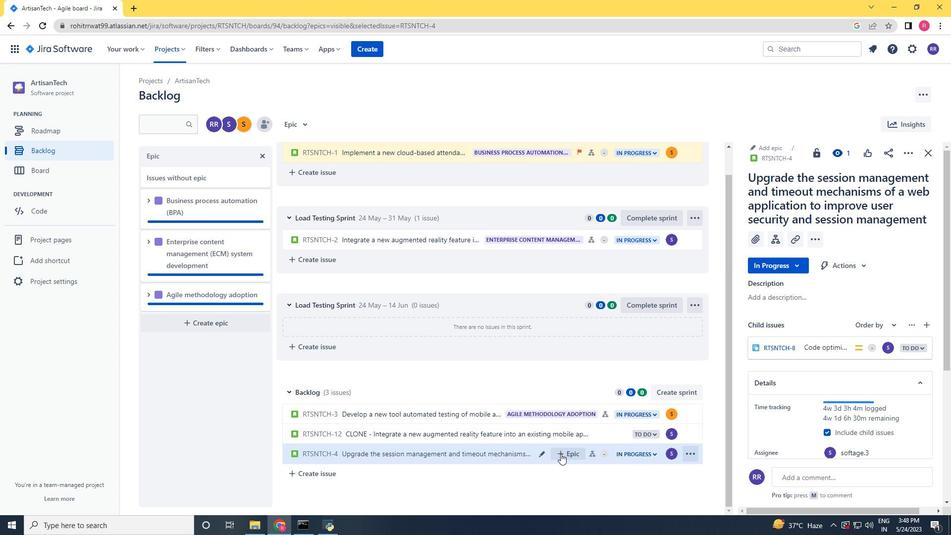 
Action: Mouse pressed left at (560, 454)
Screenshot: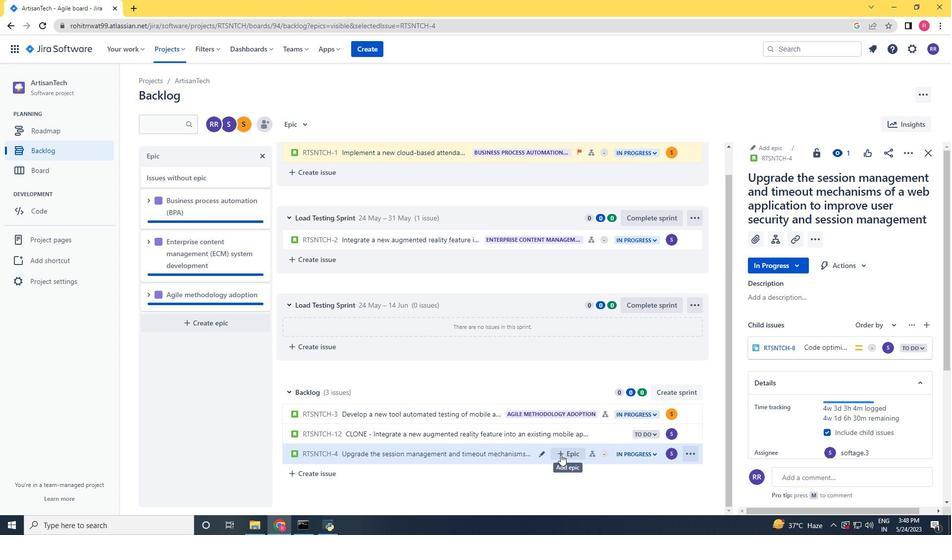 
Action: Mouse moved to (566, 434)
Screenshot: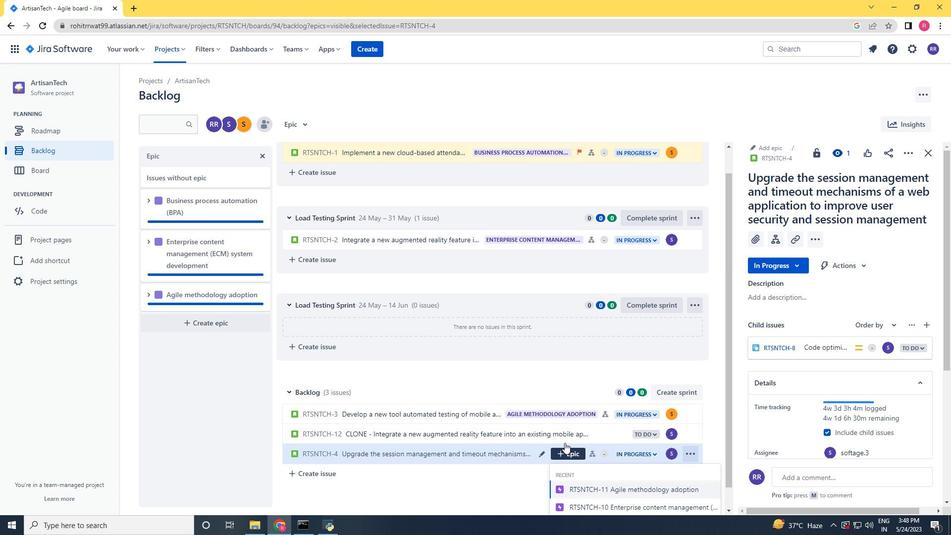
Action: Mouse scrolled (566, 433) with delta (0, 0)
Screenshot: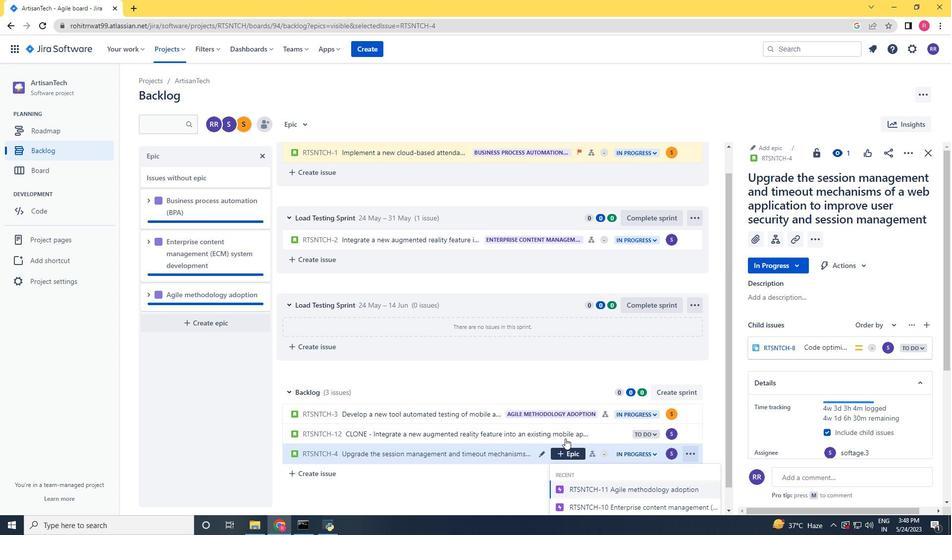 
Action: Mouse scrolled (566, 433) with delta (0, 0)
Screenshot: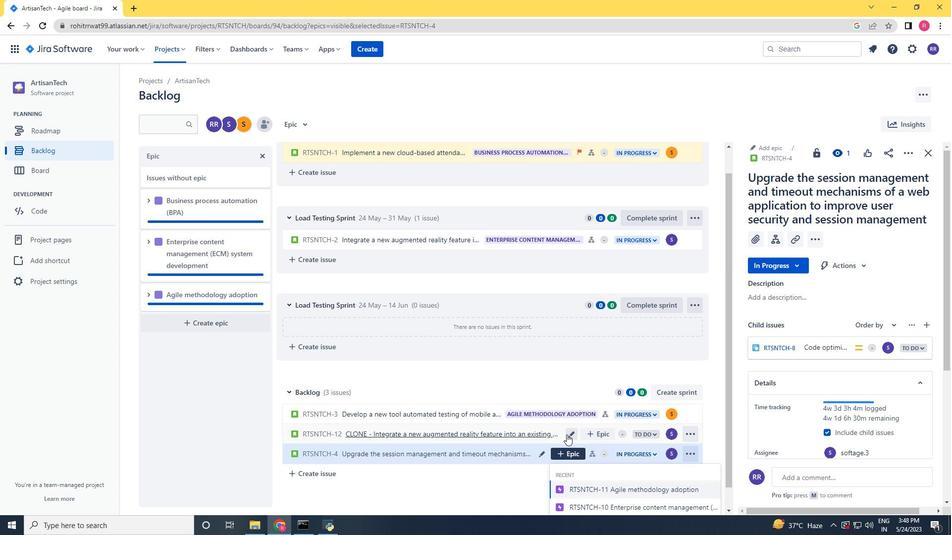 
Action: Mouse moved to (567, 434)
Screenshot: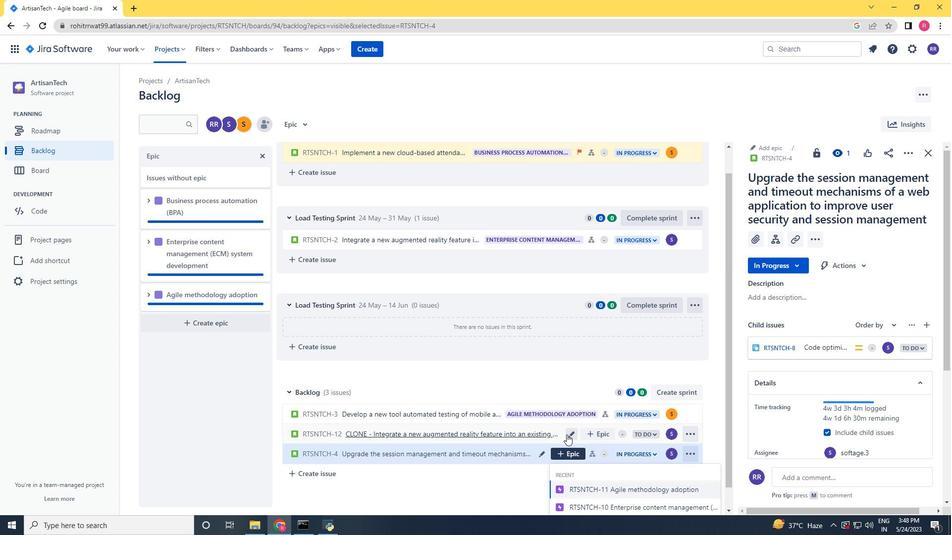 
Action: Mouse scrolled (567, 433) with delta (0, 0)
Screenshot: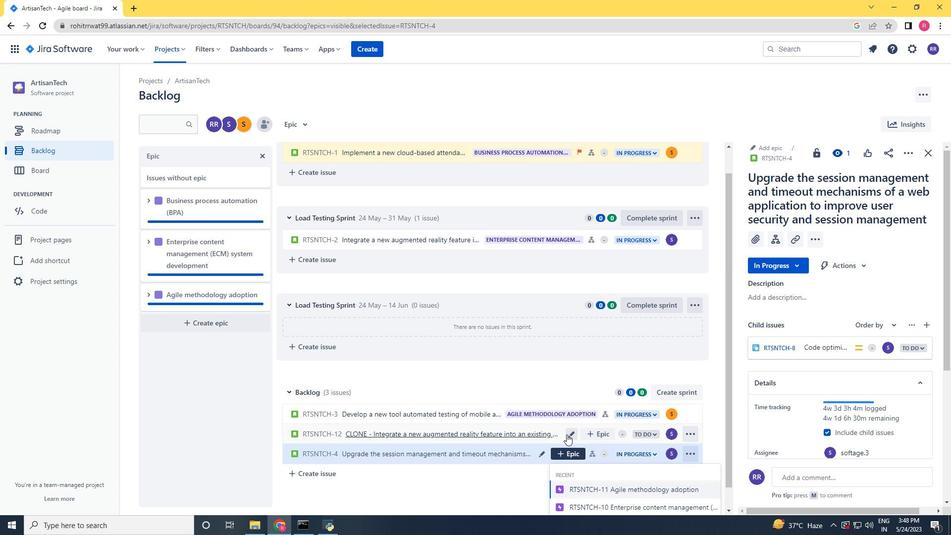 
Action: Mouse moved to (567, 433)
Screenshot: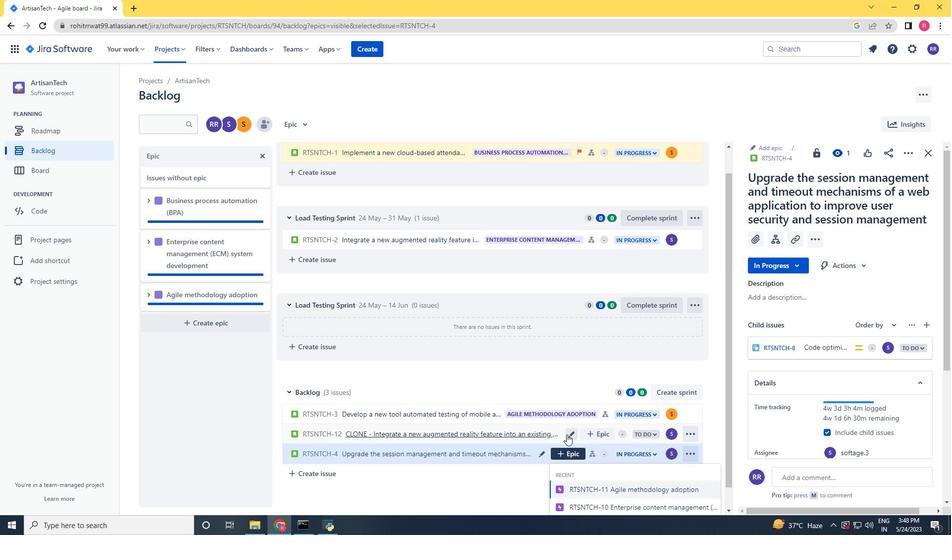 
Action: Mouse scrolled (567, 433) with delta (0, 0)
Screenshot: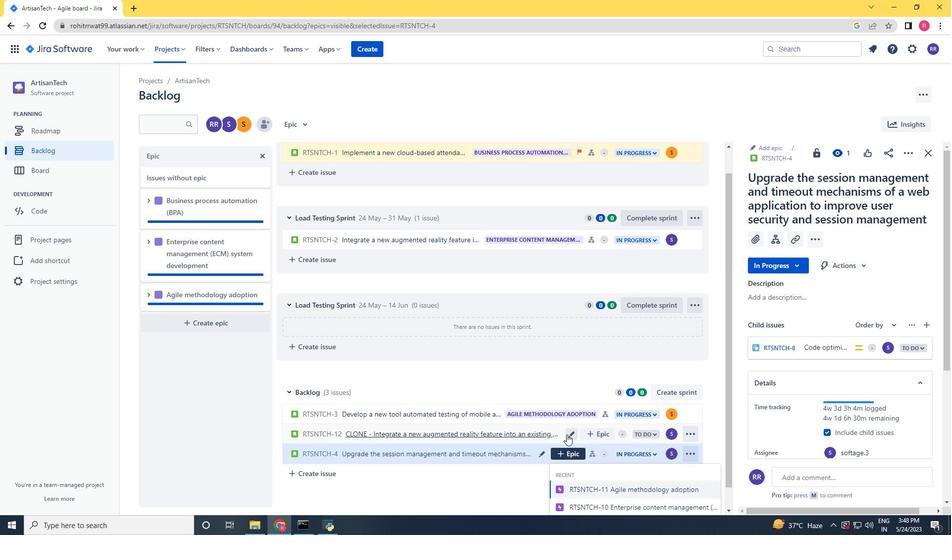 
Action: Mouse scrolled (567, 433) with delta (0, 0)
Screenshot: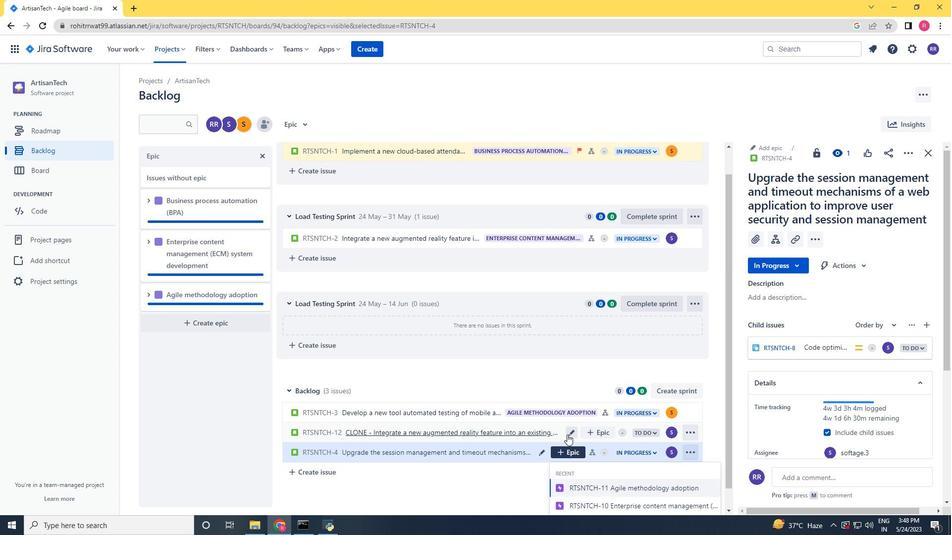 
Action: Mouse moved to (606, 500)
Screenshot: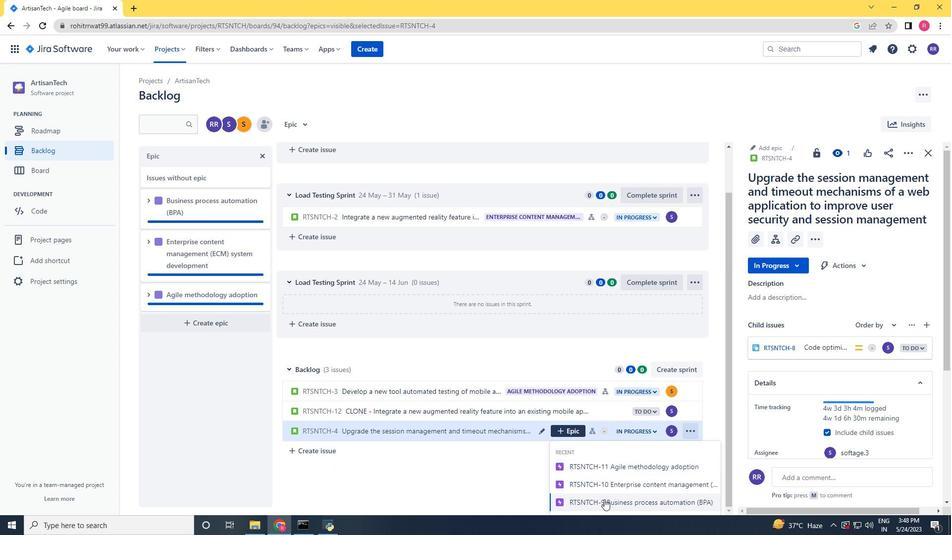 
Action: Mouse pressed left at (606, 500)
Screenshot: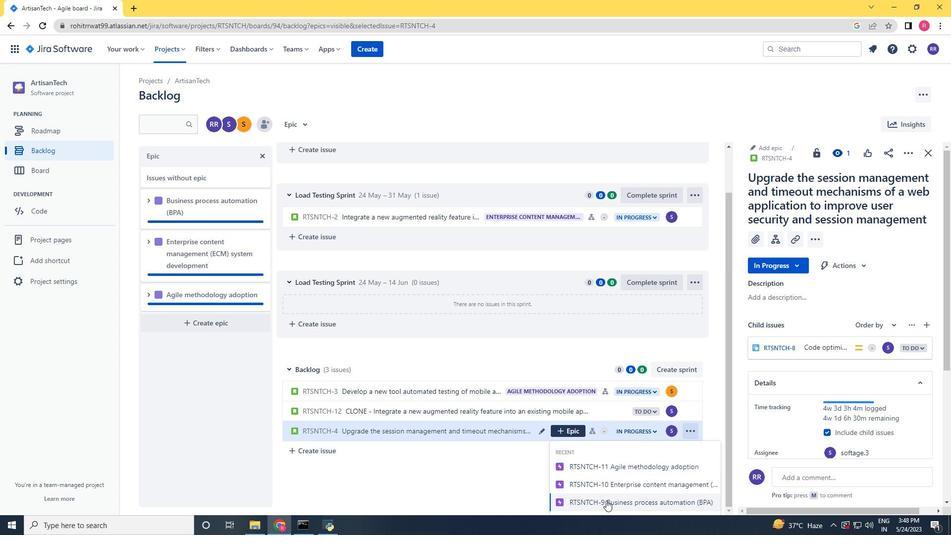 
Action: Mouse moved to (577, 484)
Screenshot: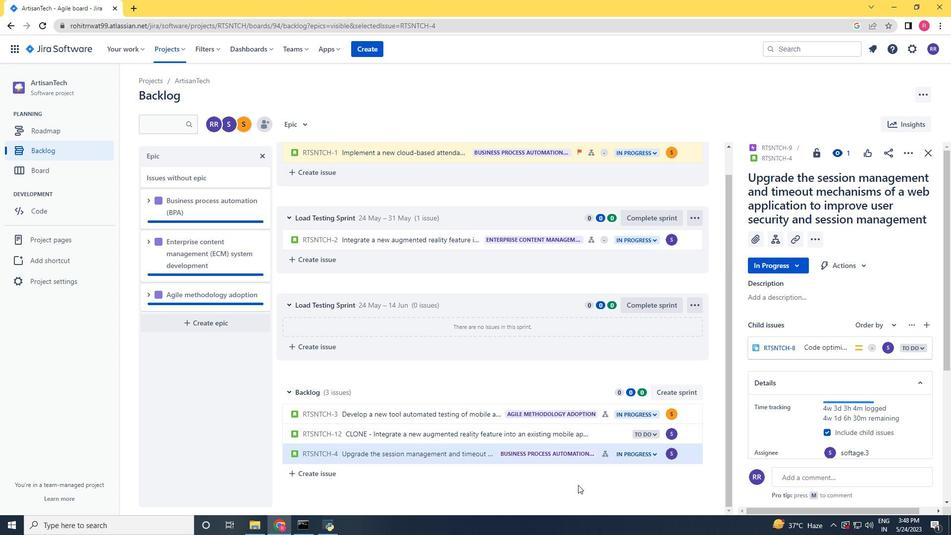 
Action: Mouse scrolled (577, 485) with delta (0, 0)
Screenshot: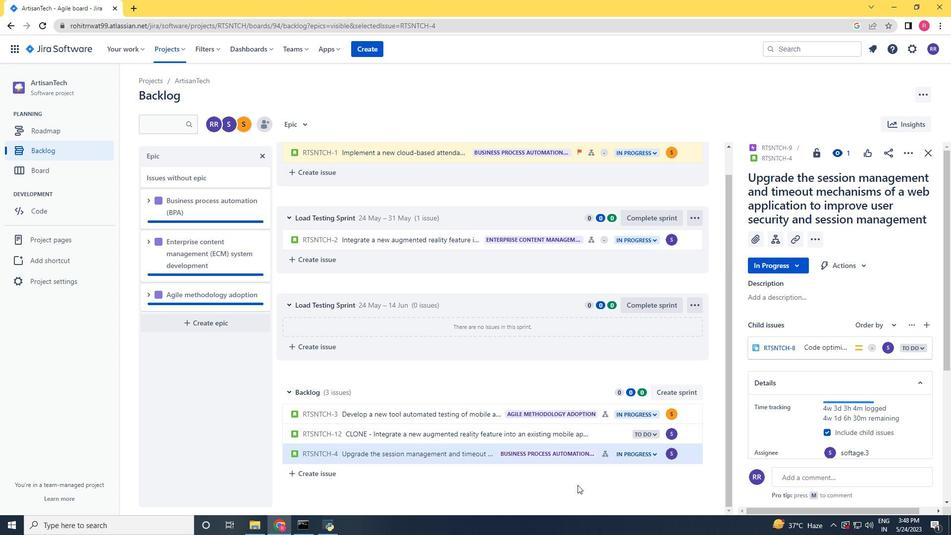 
Action: Mouse scrolled (577, 485) with delta (0, 0)
Screenshot: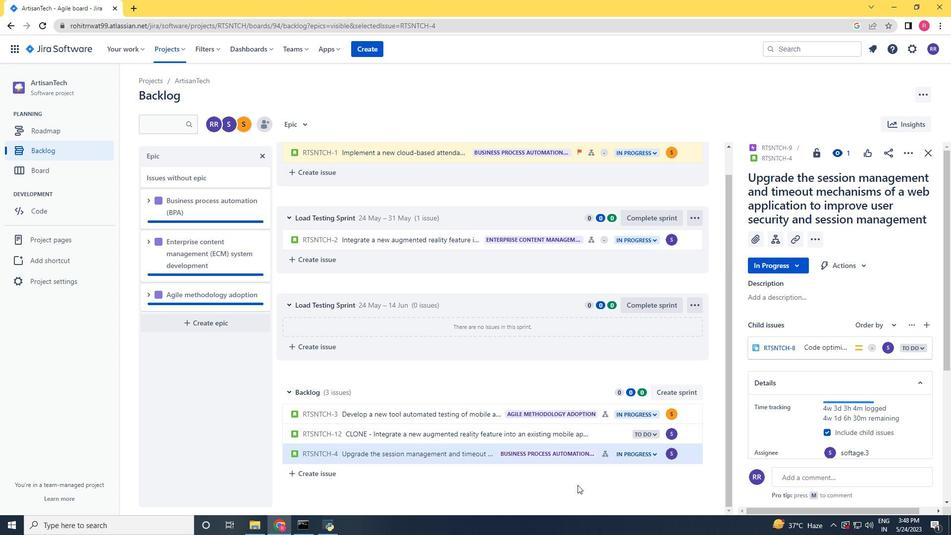 
Action: Mouse scrolled (577, 485) with delta (0, 0)
Screenshot: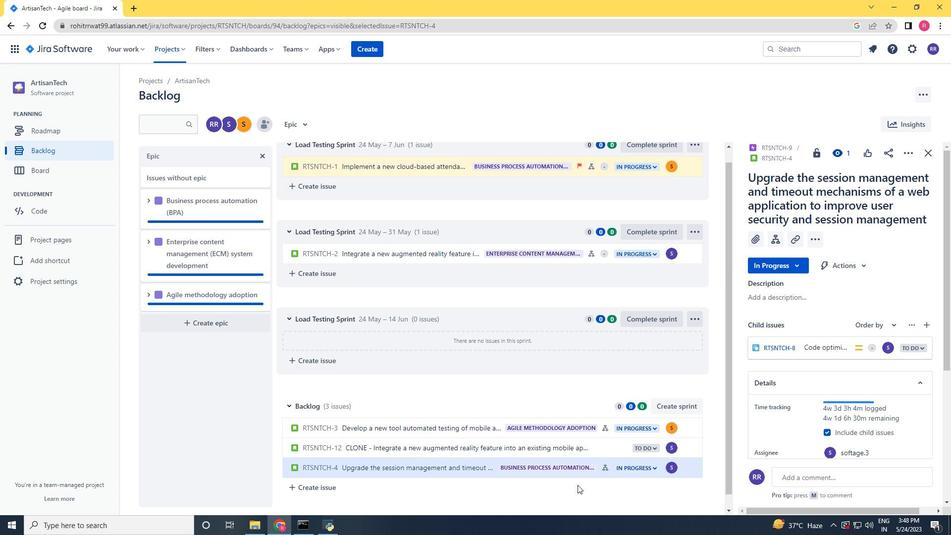 
Action: Mouse scrolled (577, 485) with delta (0, 0)
Screenshot: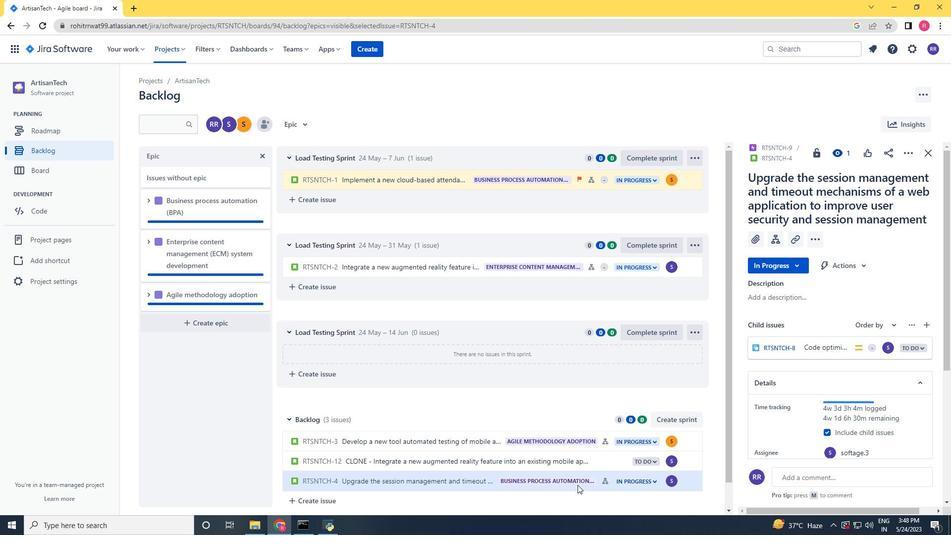 
Action: Mouse scrolled (577, 485) with delta (0, 0)
Screenshot: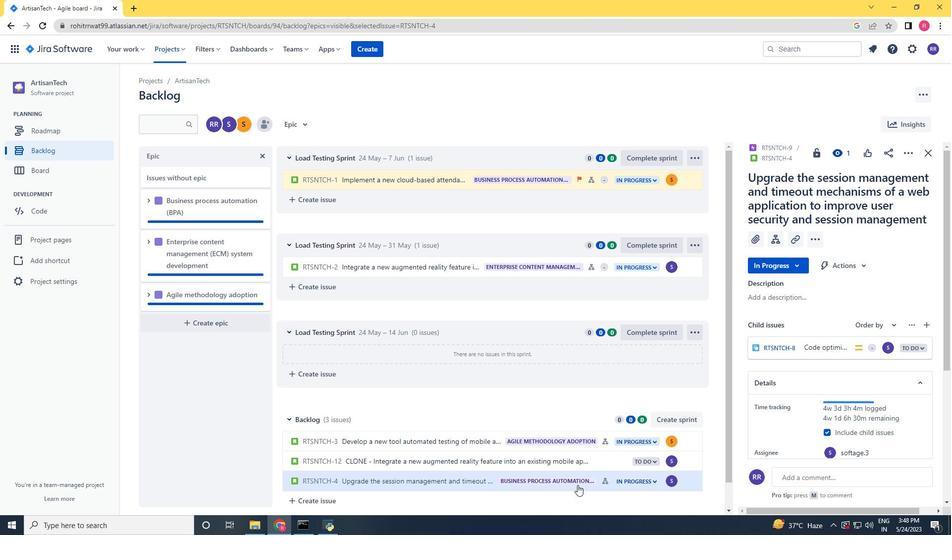 
Action: Mouse moved to (577, 483)
Screenshot: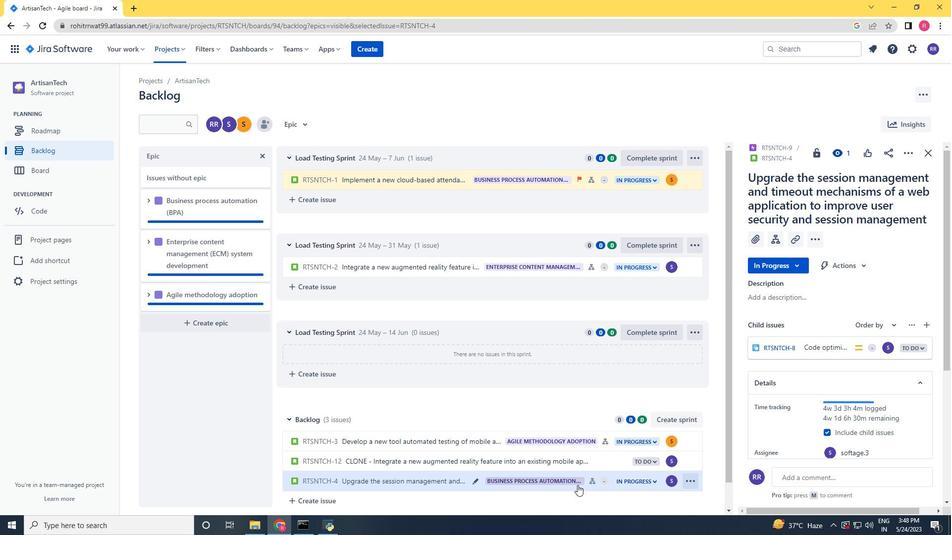 
Action: Mouse scrolled (577, 484) with delta (0, 0)
Screenshot: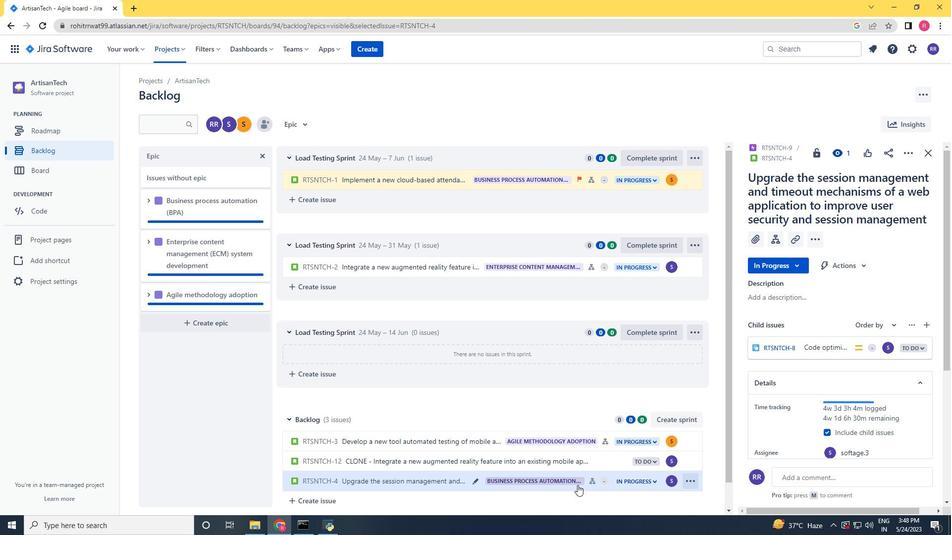 
Action: Mouse moved to (923, 152)
Screenshot: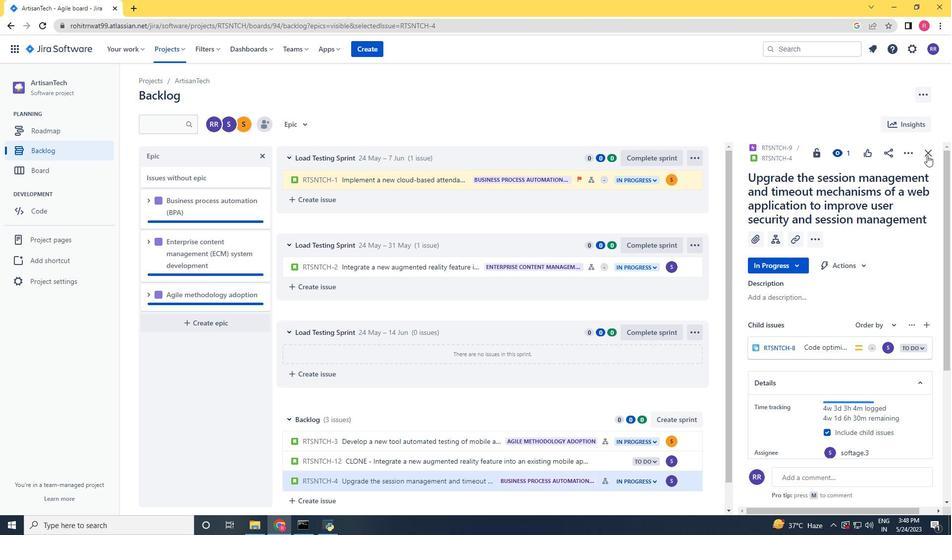 
Action: Mouse pressed left at (923, 152)
Screenshot: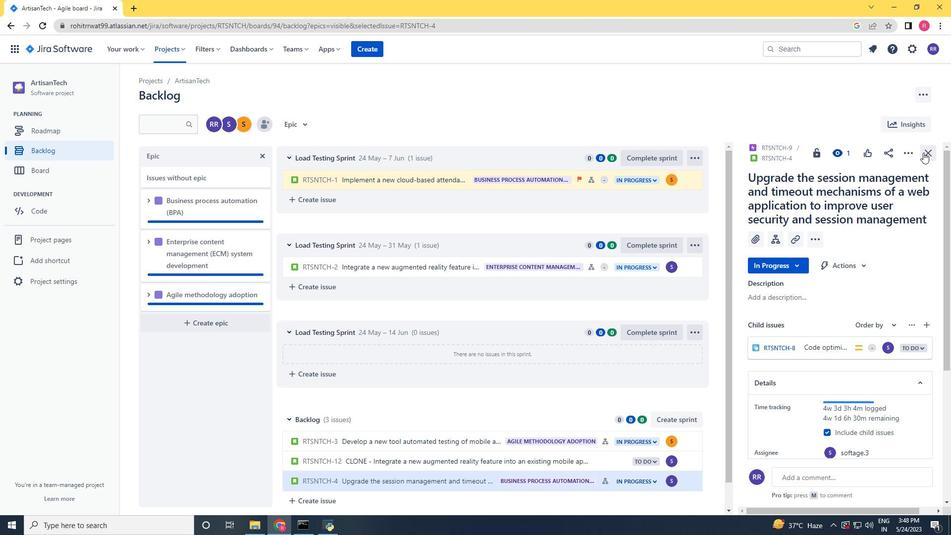 
Action: Mouse moved to (526, 327)
Screenshot: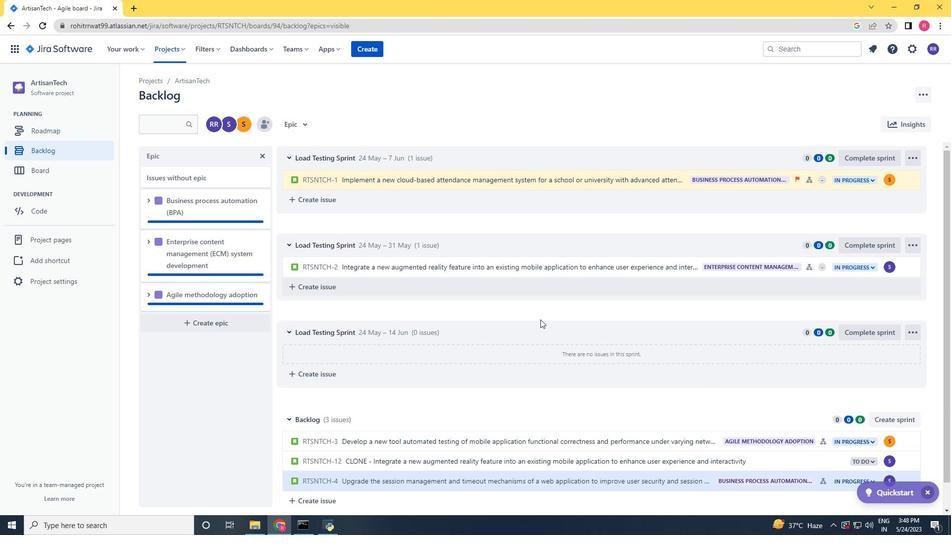 
Action: Mouse scrolled (526, 326) with delta (0, 0)
Screenshot: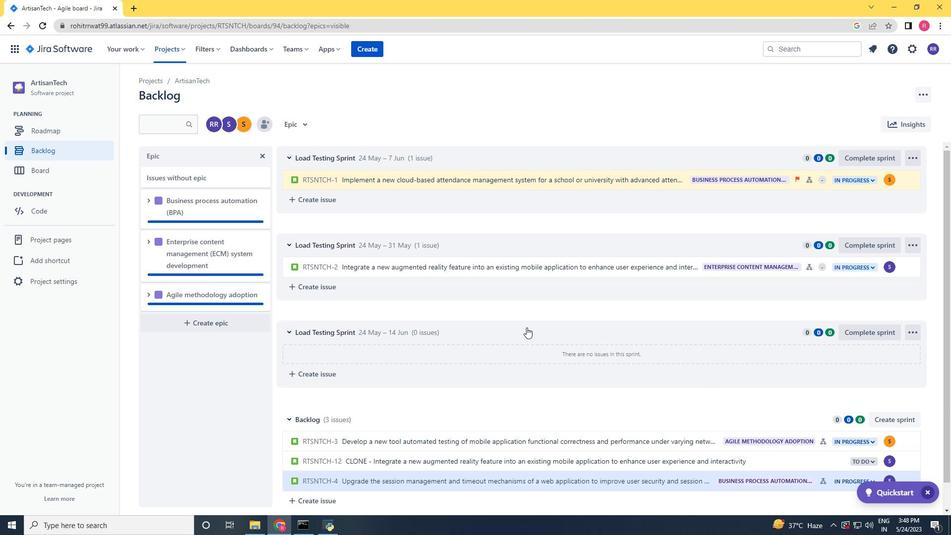 
Action: Mouse scrolled (526, 326) with delta (0, 0)
Screenshot: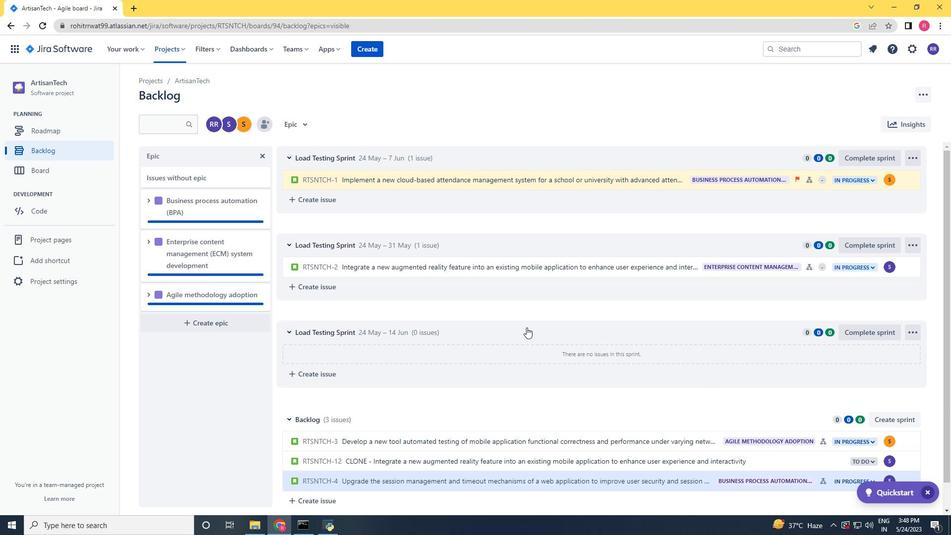 
Action: Mouse scrolled (526, 326) with delta (0, 0)
Screenshot: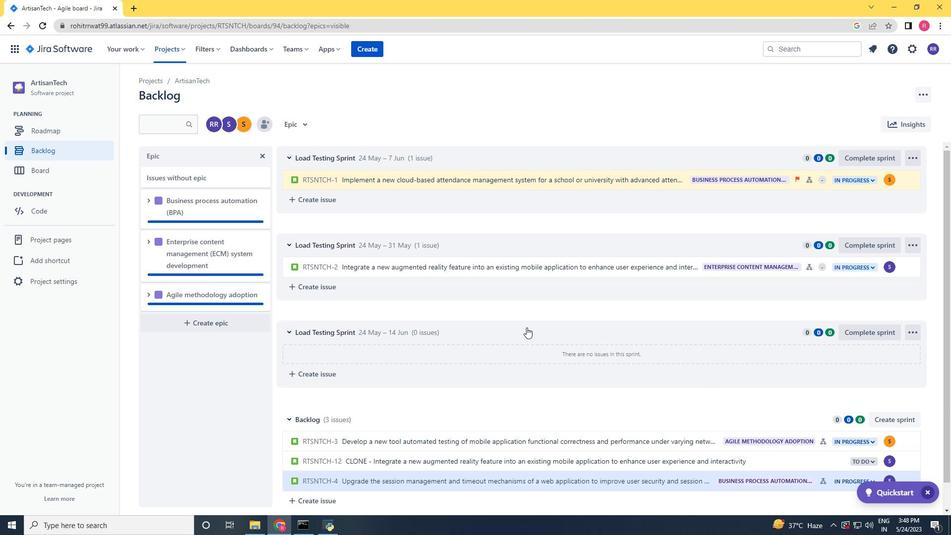 
Action: Mouse scrolled (526, 326) with delta (0, 0)
Screenshot: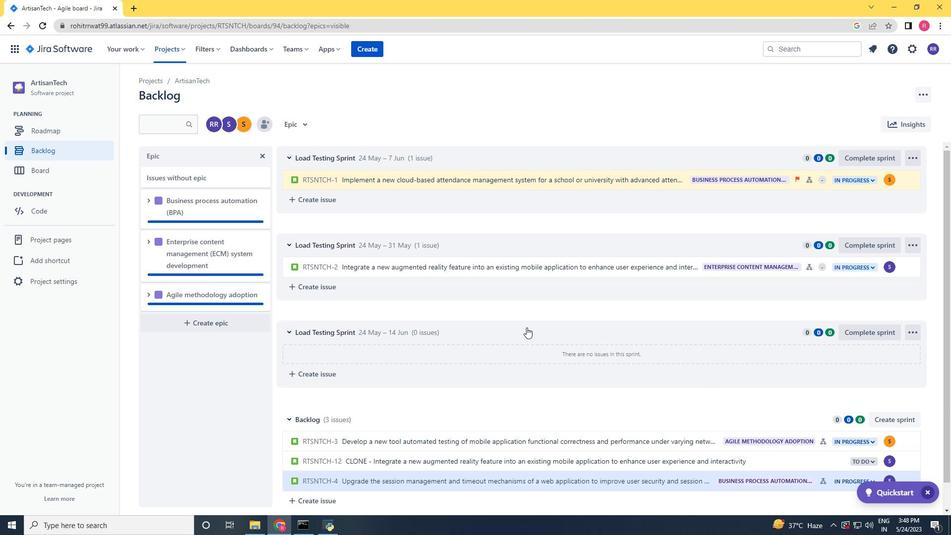 
Action: Mouse scrolled (526, 326) with delta (0, 0)
Screenshot: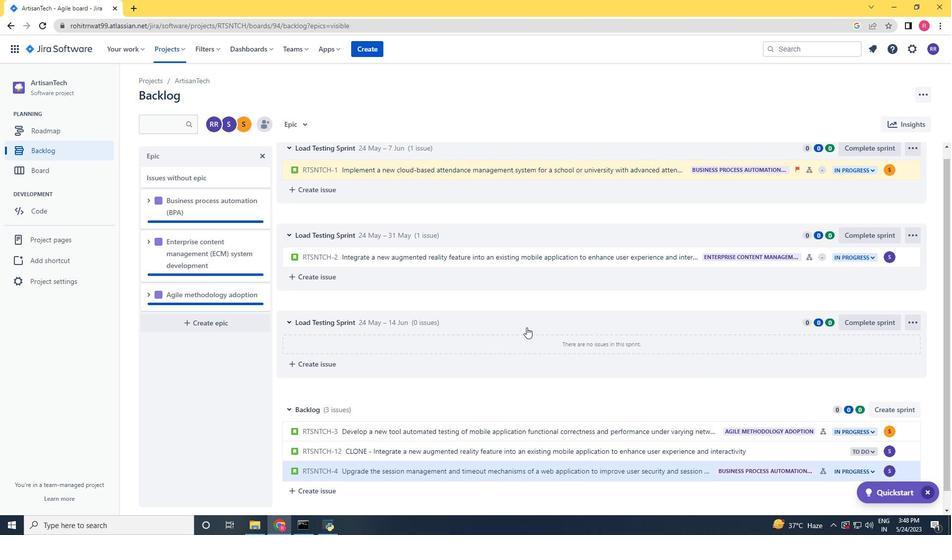 
Action: Mouse scrolled (526, 327) with delta (0, 0)
Screenshot: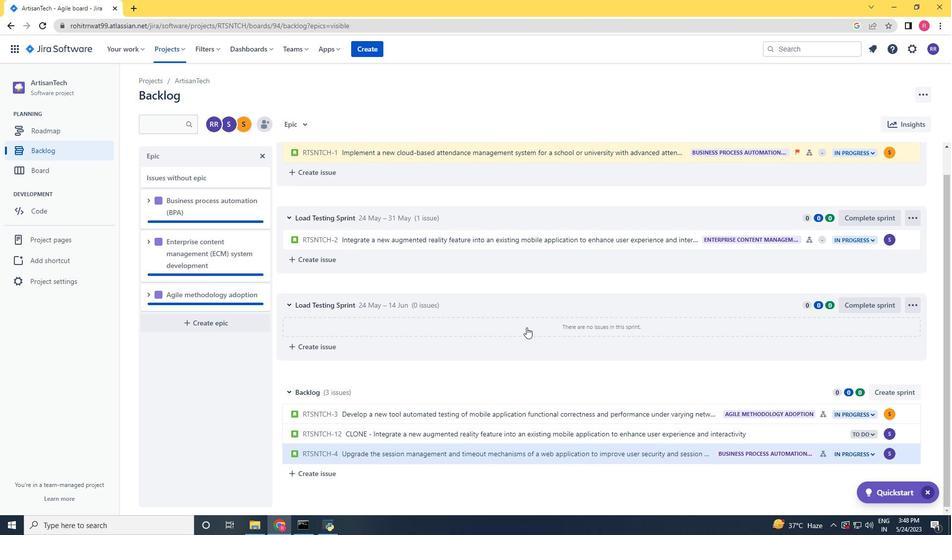 
Action: Mouse scrolled (526, 327) with delta (0, 0)
Screenshot: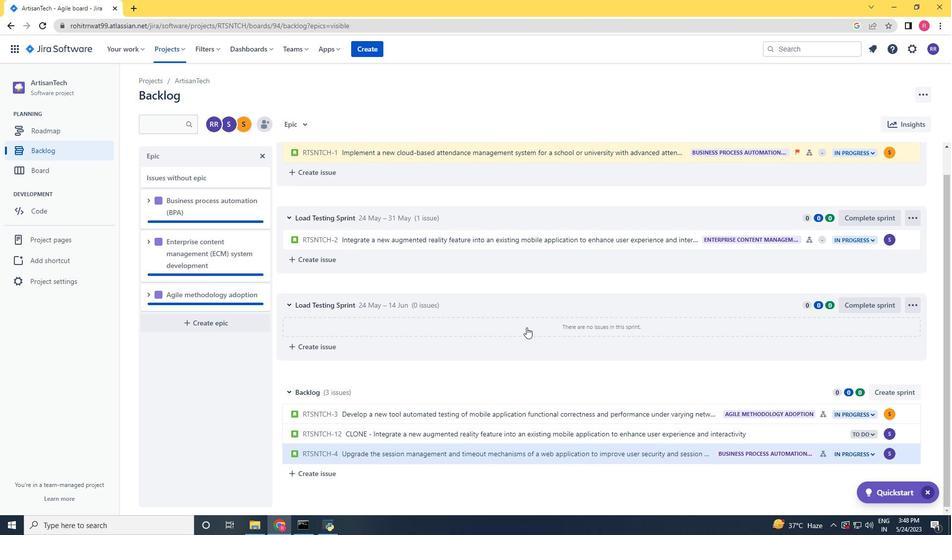
Action: Mouse scrolled (526, 327) with delta (0, 0)
Screenshot: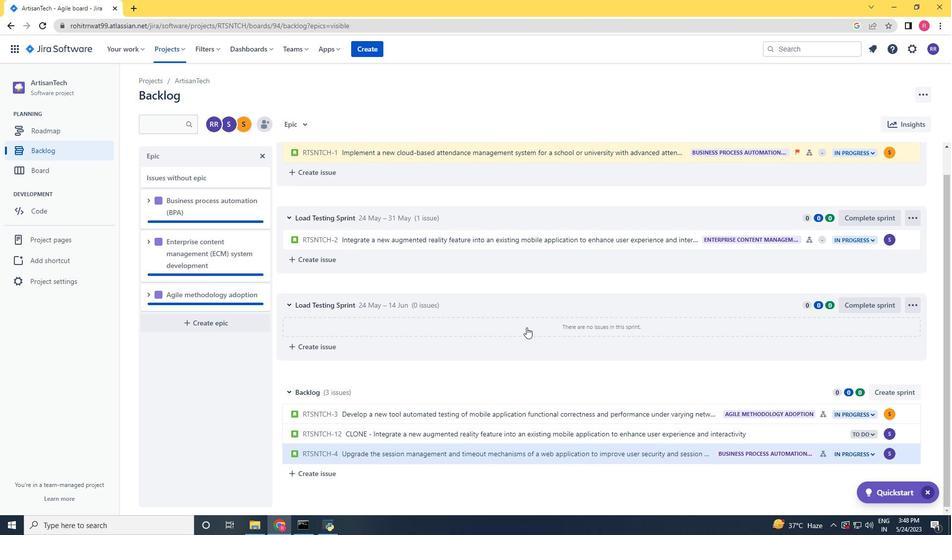 
Action: Mouse scrolled (526, 327) with delta (0, 0)
Screenshot: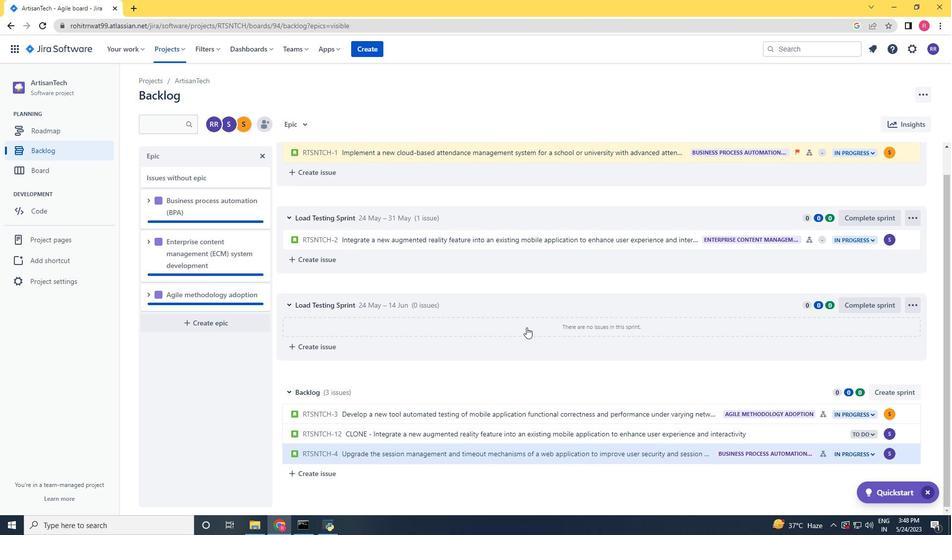 
Action: Mouse scrolled (526, 327) with delta (0, 0)
Screenshot: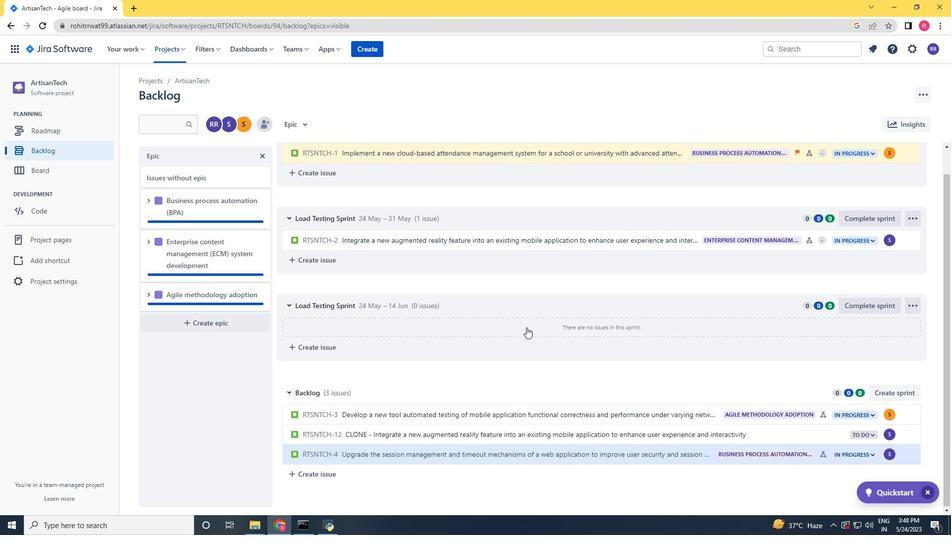 
